 Task: Look for space in Castel Maggiore, Italy from 12th June, 2023 to 15th June, 2023 for 2 adults in price range Rs.10000 to Rs.15000. Place can be entire place with 1  bedroom having 1 bed and 1 bathroom. Property type can be house, flat, guest house, hotel. Booking option can be shelf check-in. Required host language is English.
Action: Mouse moved to (509, 142)
Screenshot: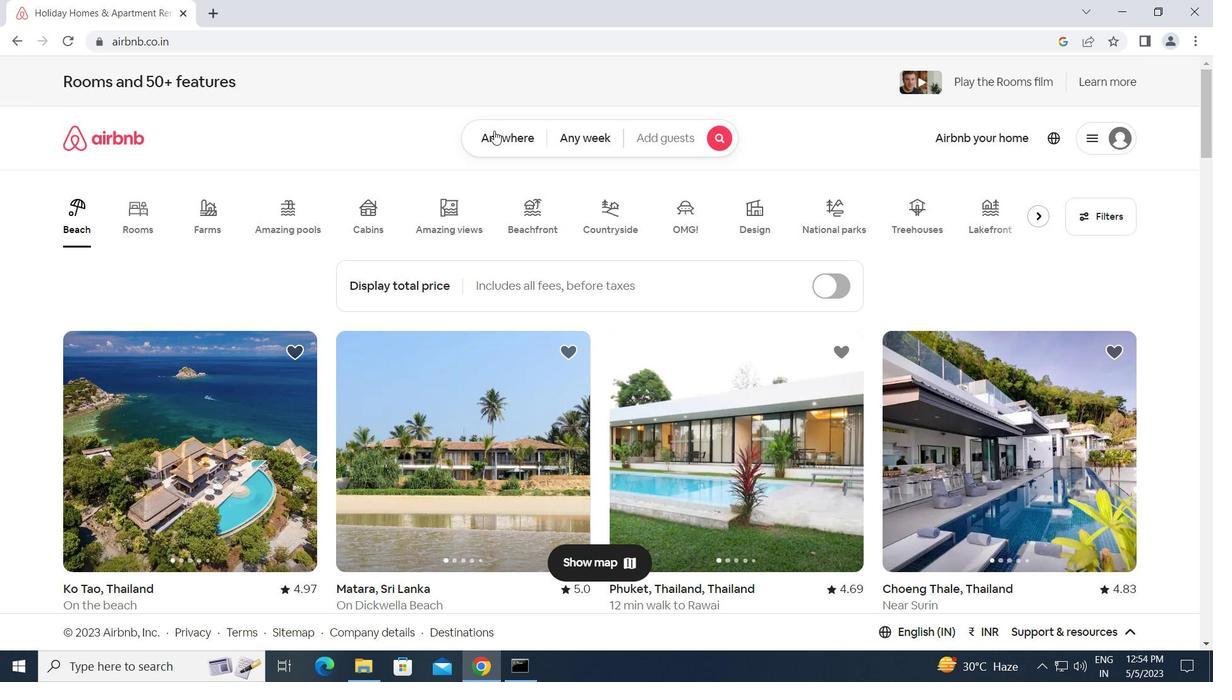 
Action: Mouse pressed left at (509, 142)
Screenshot: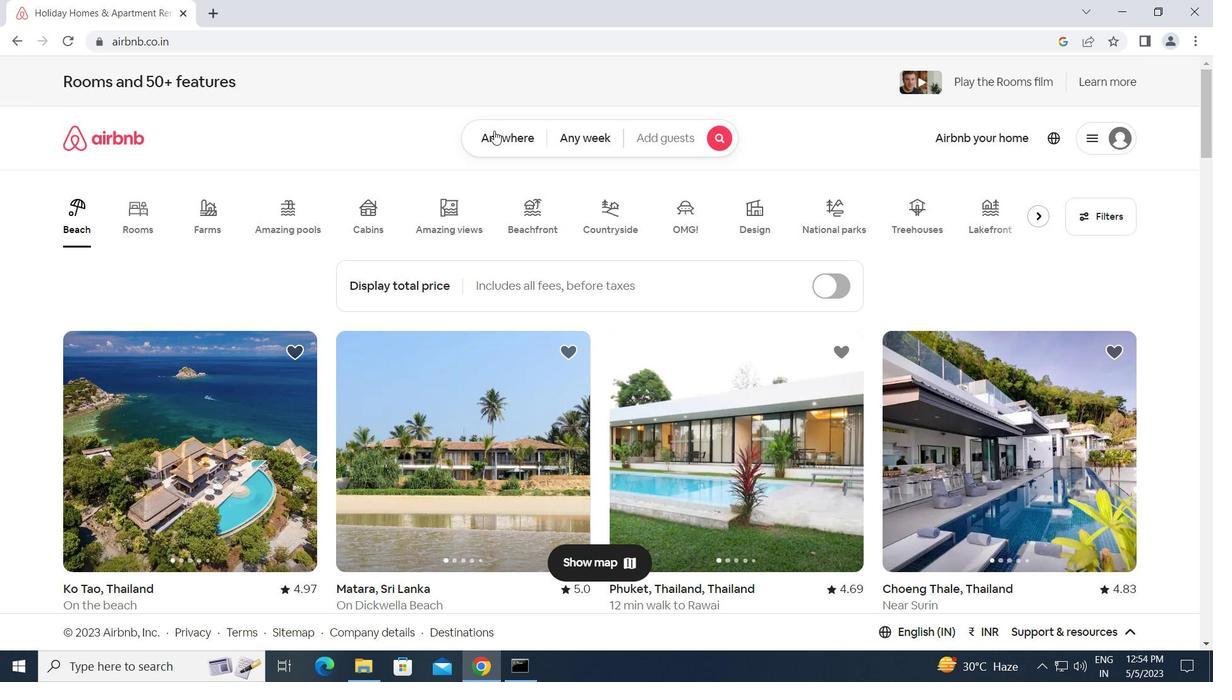 
Action: Mouse moved to (401, 189)
Screenshot: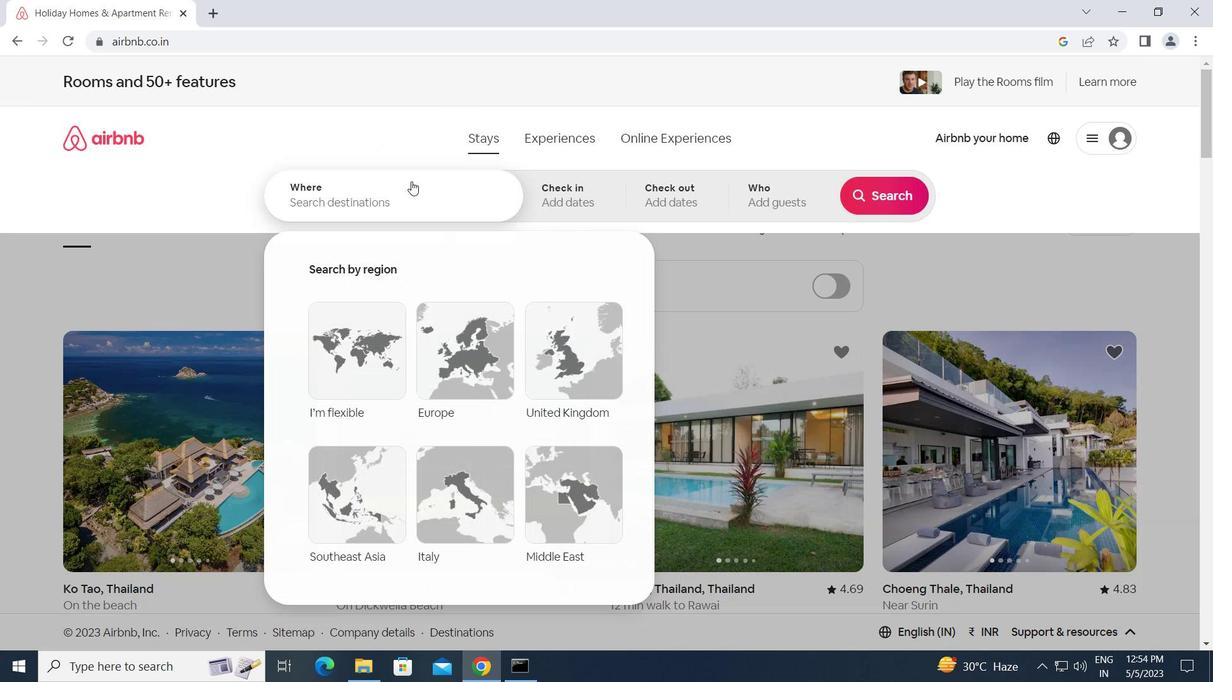 
Action: Mouse pressed left at (401, 189)
Screenshot: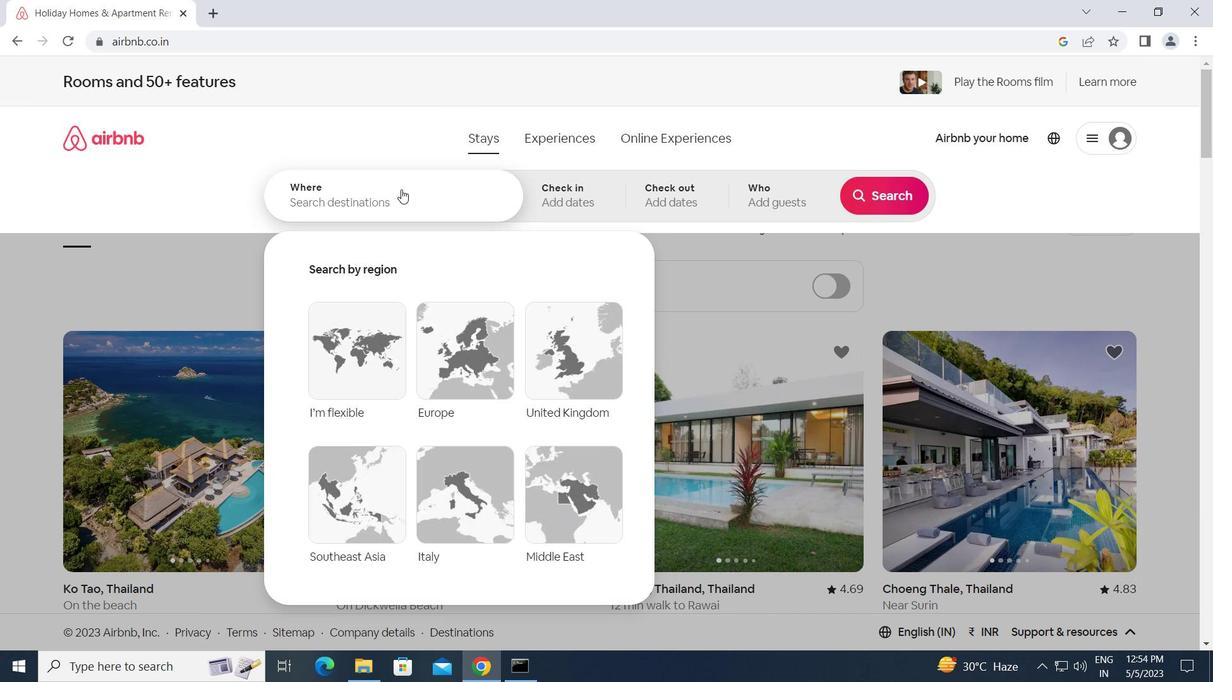 
Action: Key pressed c<Key.caps_lock>astel<Key.space><Key.caps_lock>m<Key.caps_lock>aggiore,<Key.space><Key.caps_lock>i<Key.caps_lock>taly
Screenshot: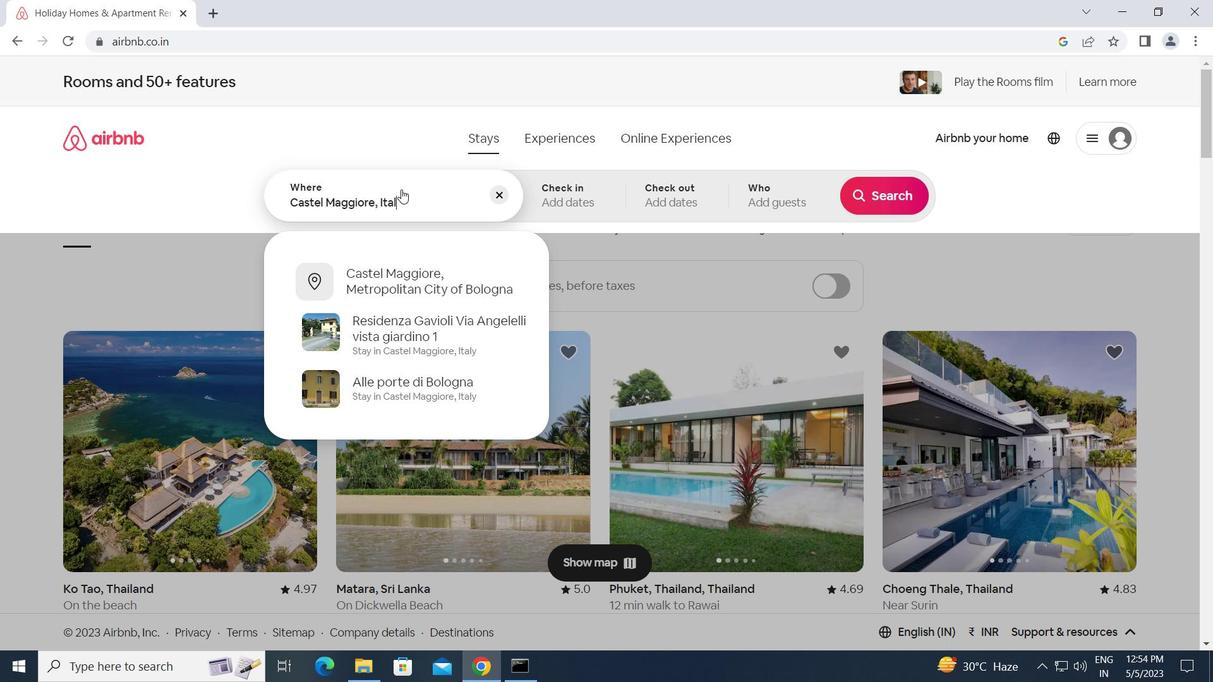 
Action: Mouse moved to (665, 304)
Screenshot: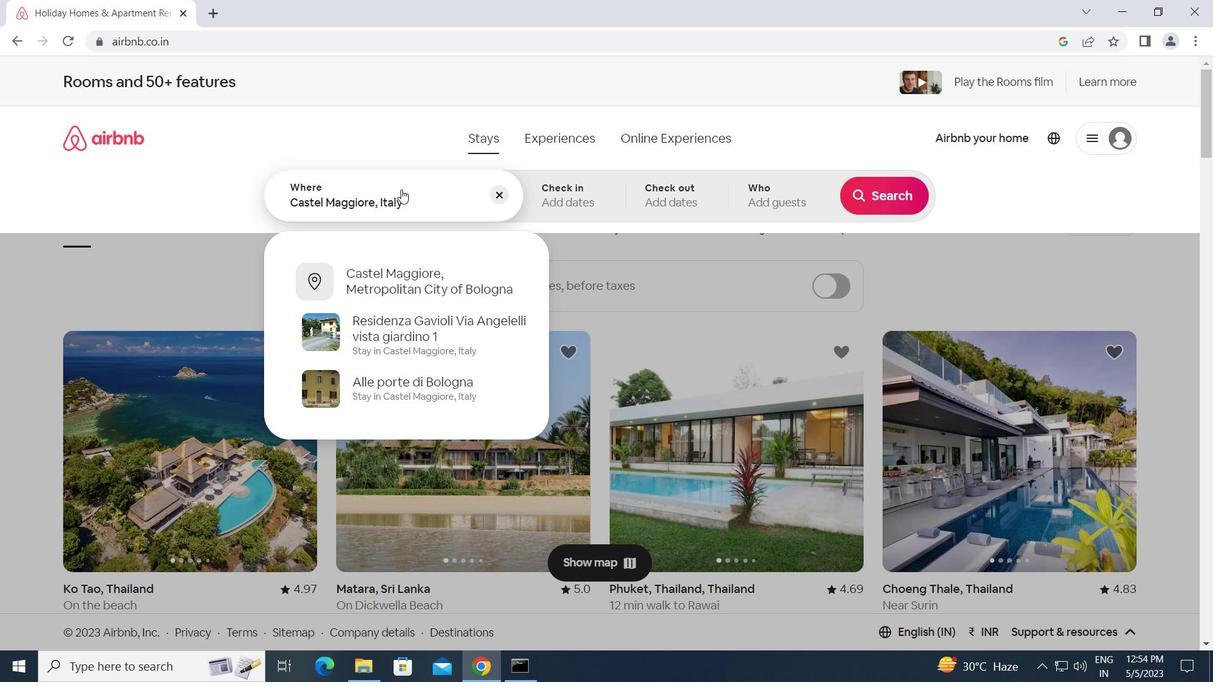 
Action: Key pressed <Key.enter>
Screenshot: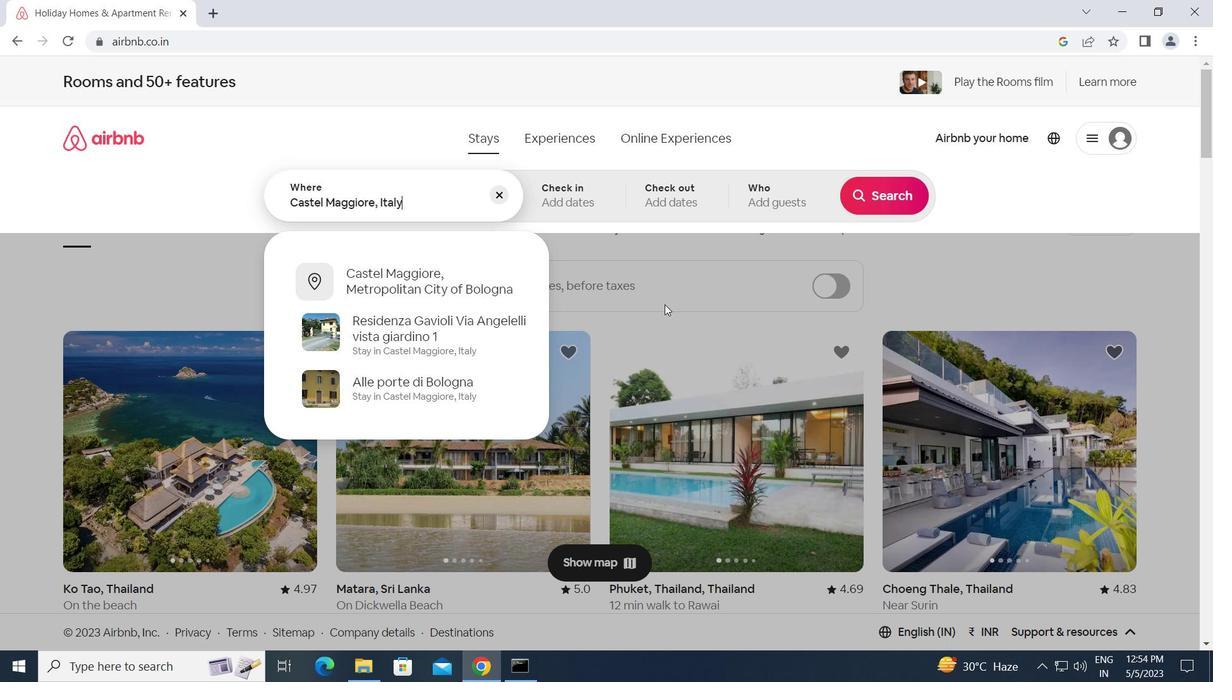 
Action: Mouse moved to (672, 464)
Screenshot: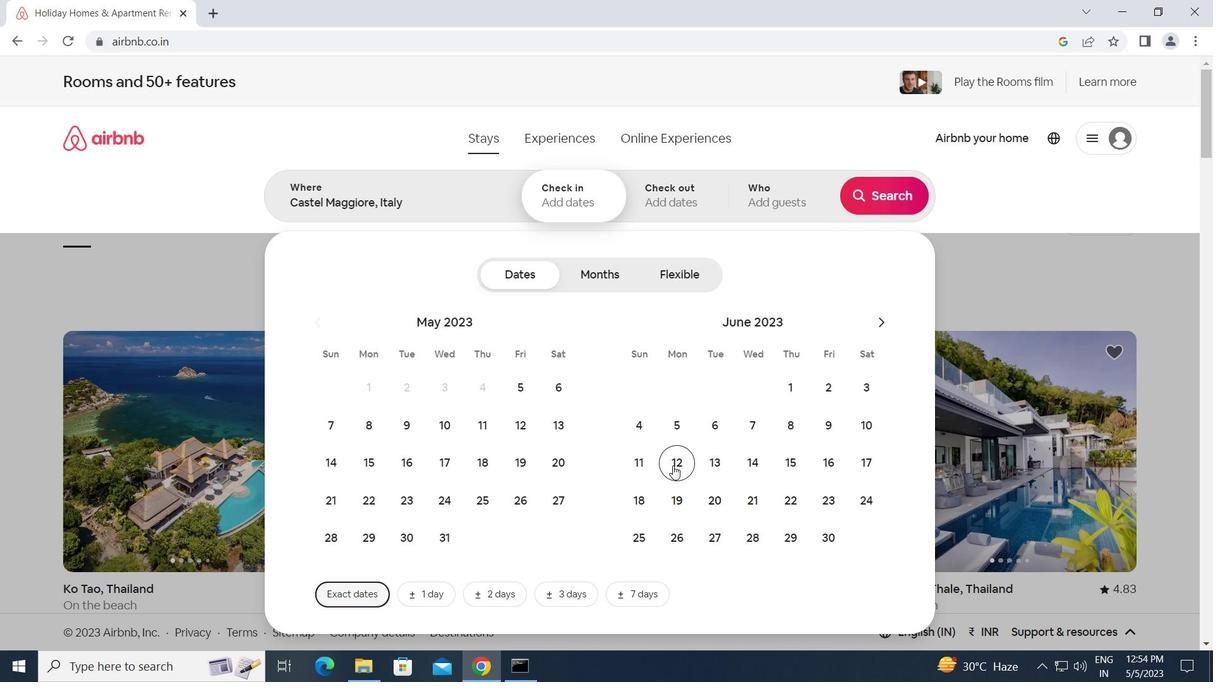 
Action: Mouse pressed left at (672, 464)
Screenshot: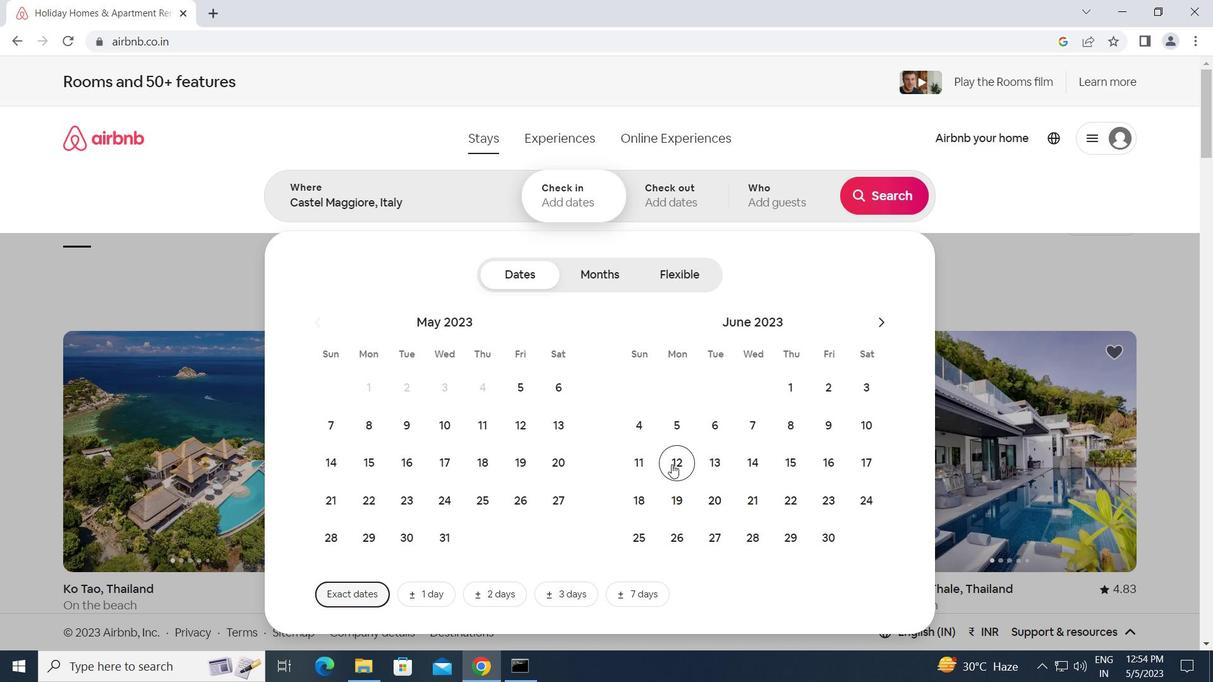 
Action: Mouse moved to (785, 463)
Screenshot: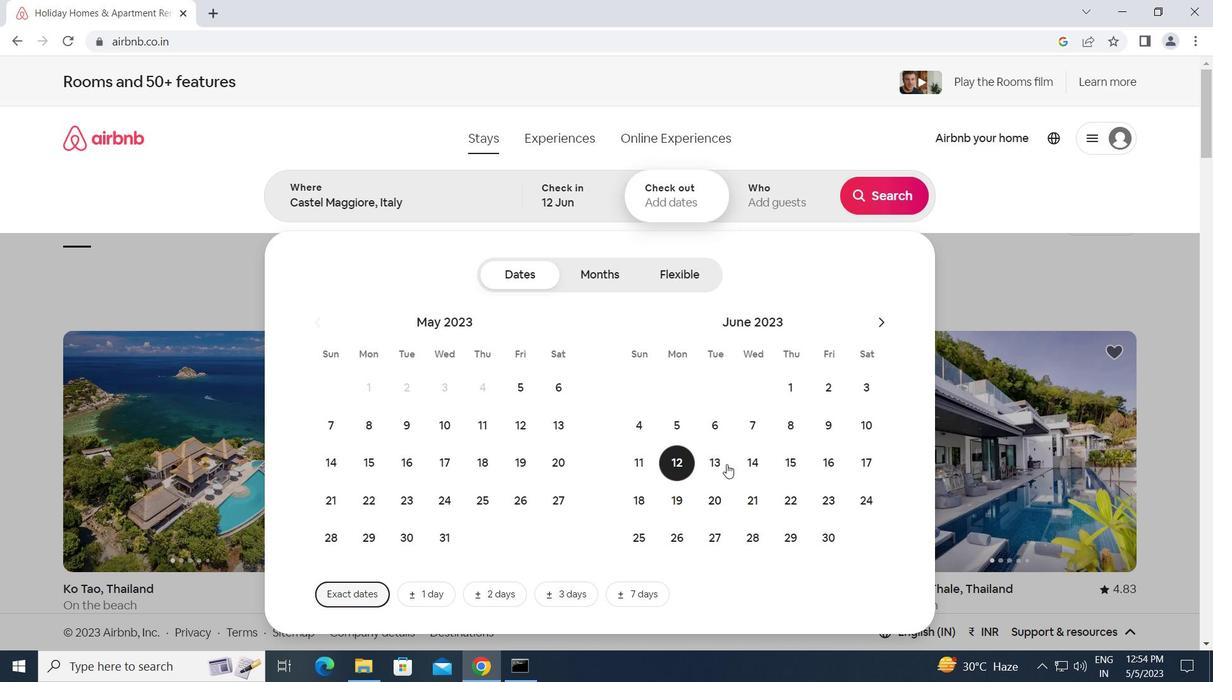 
Action: Mouse pressed left at (785, 463)
Screenshot: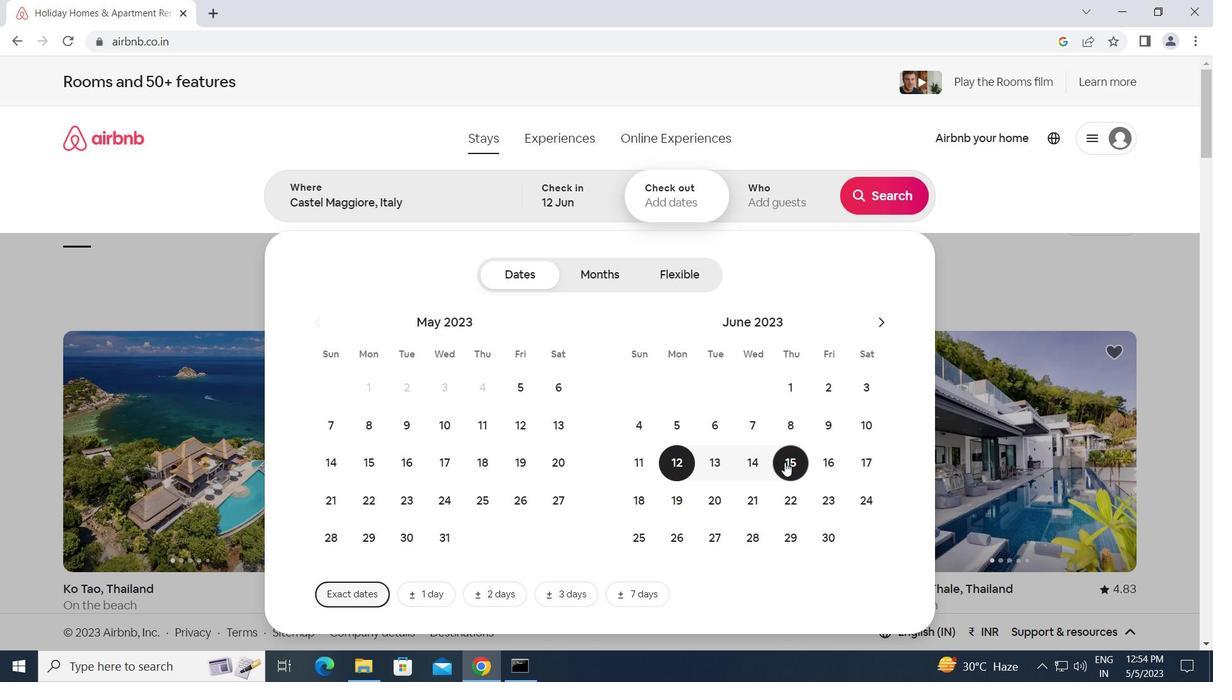 
Action: Mouse moved to (800, 201)
Screenshot: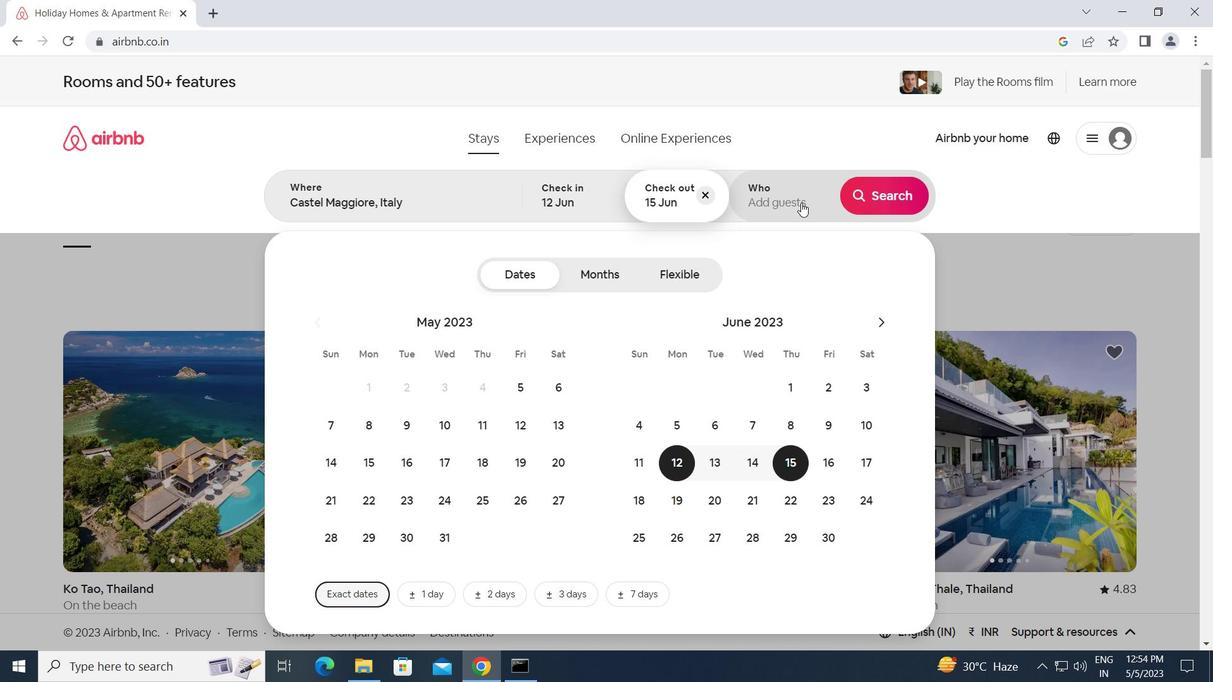 
Action: Mouse pressed left at (800, 201)
Screenshot: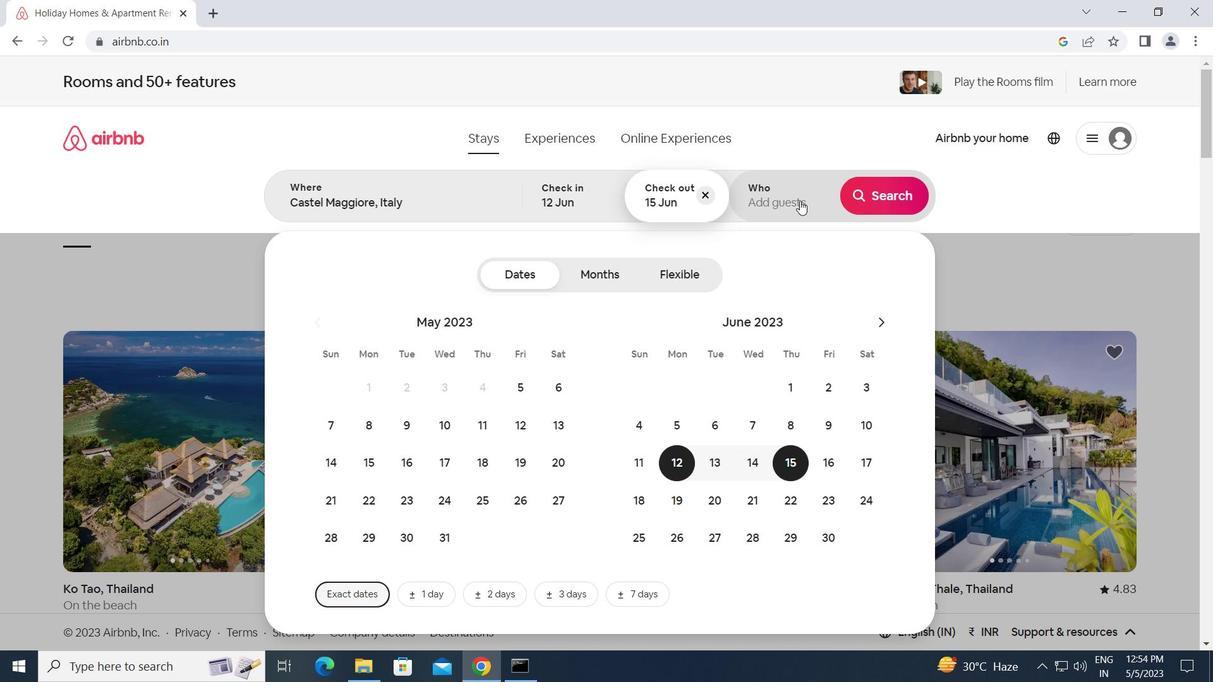 
Action: Mouse moved to (886, 275)
Screenshot: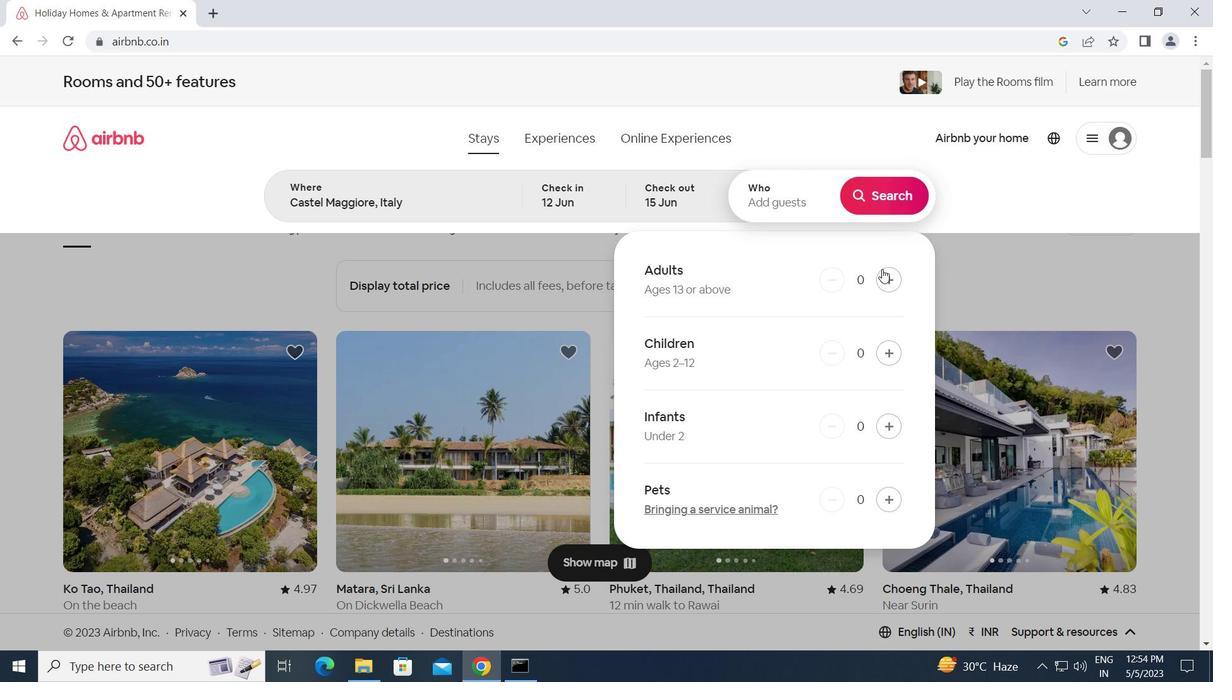 
Action: Mouse pressed left at (886, 275)
Screenshot: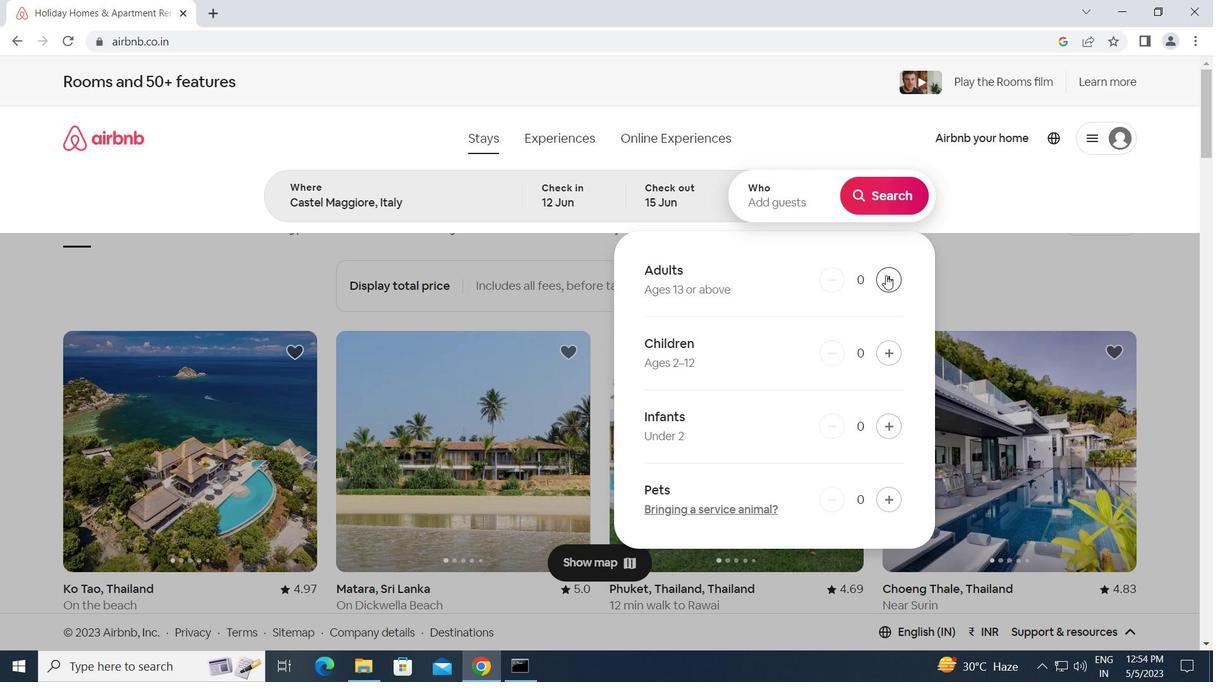 
Action: Mouse pressed left at (886, 275)
Screenshot: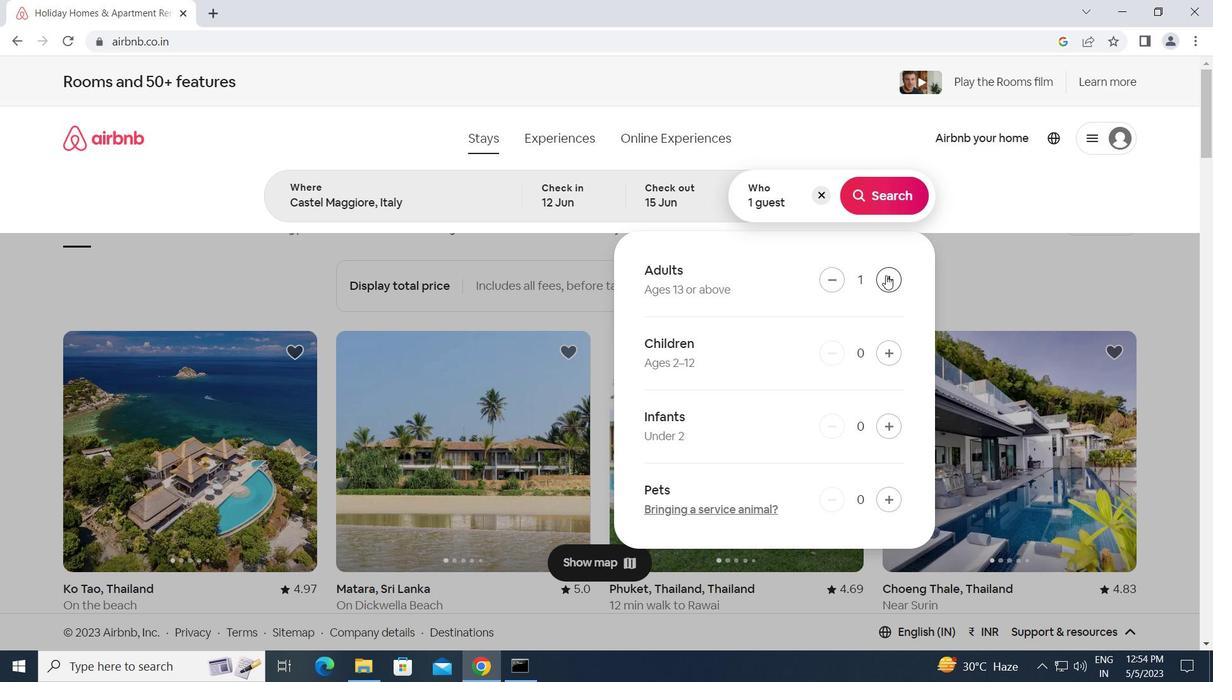 
Action: Mouse moved to (900, 190)
Screenshot: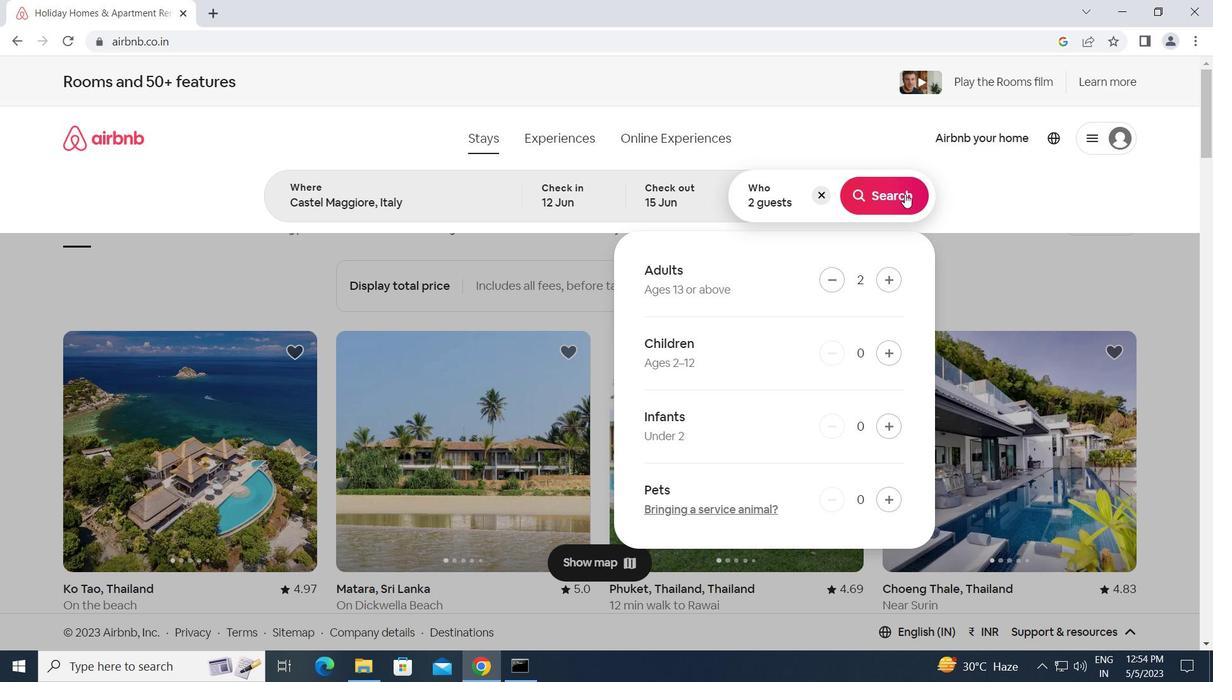 
Action: Mouse pressed left at (900, 190)
Screenshot: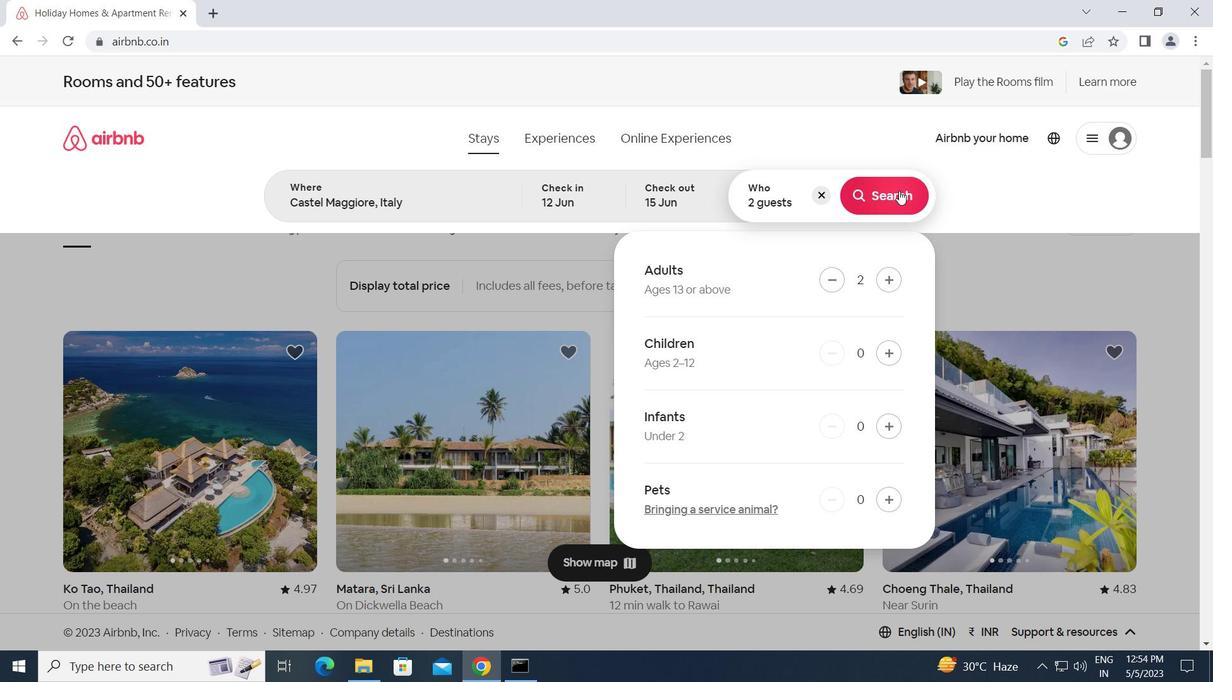 
Action: Mouse moved to (1138, 151)
Screenshot: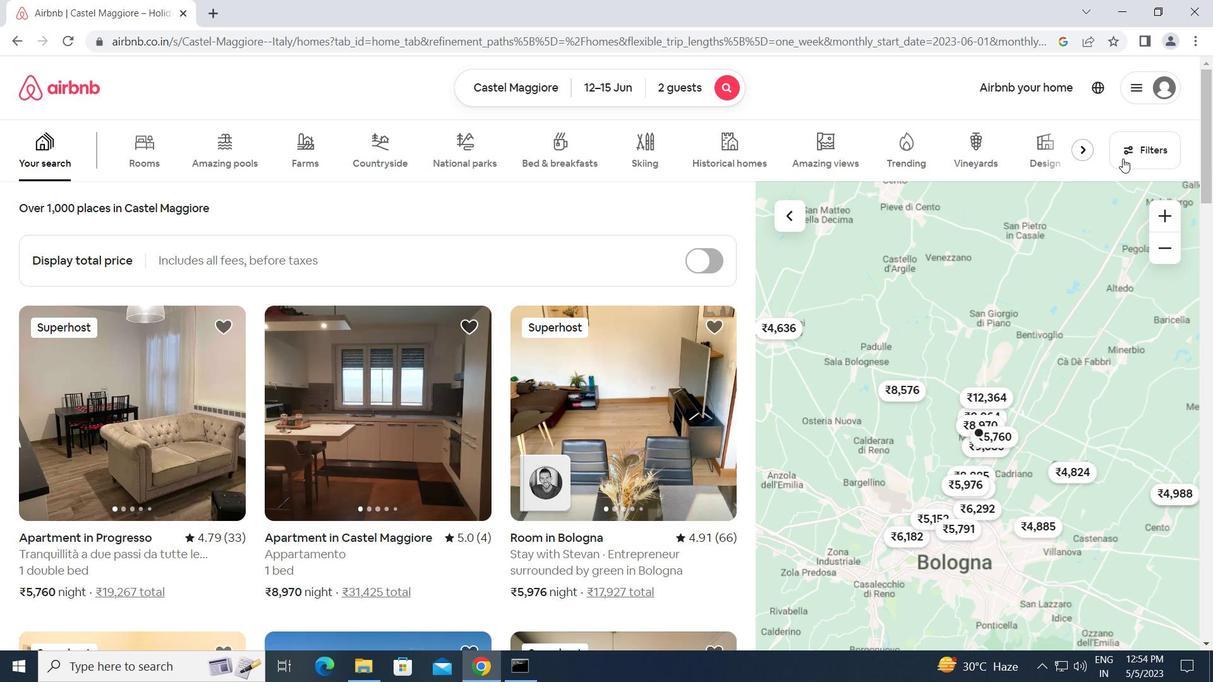 
Action: Mouse pressed left at (1138, 151)
Screenshot: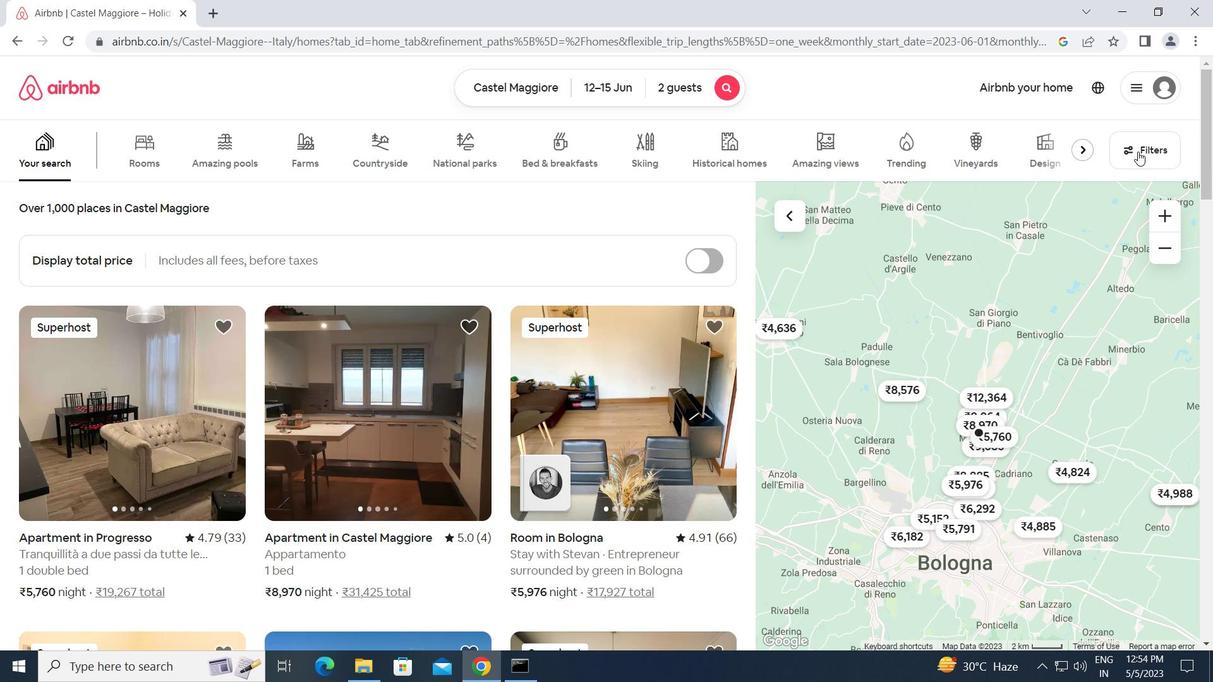 
Action: Mouse moved to (625, 467)
Screenshot: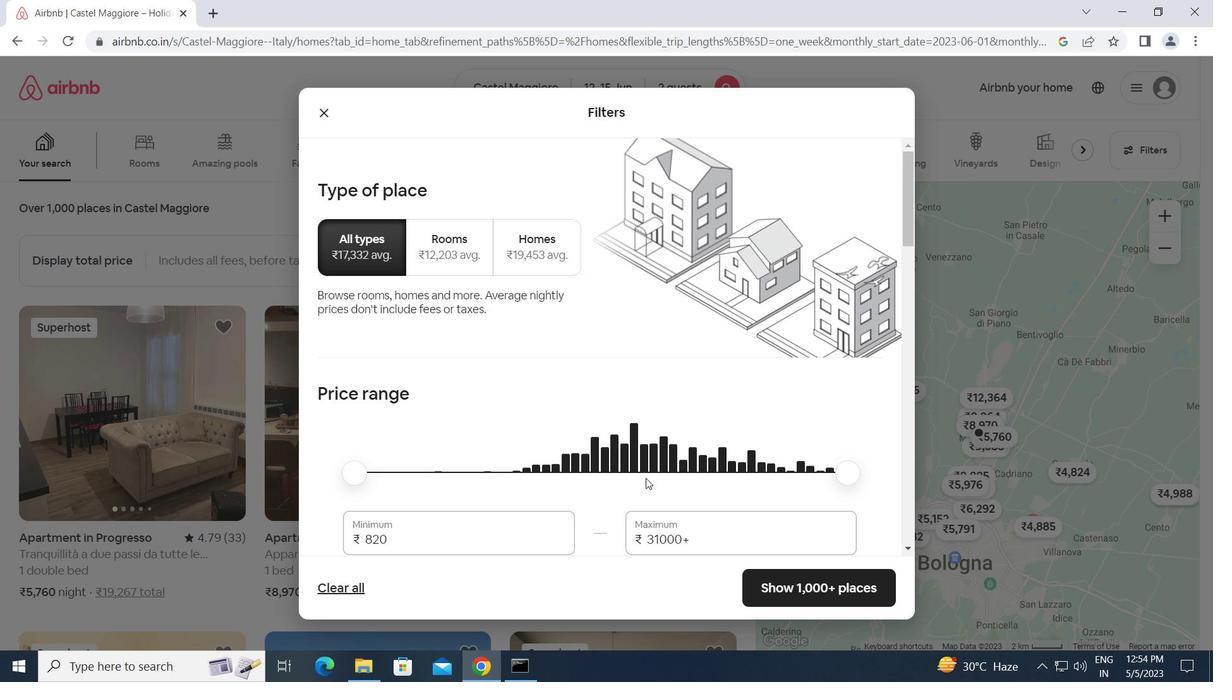 
Action: Mouse scrolled (625, 466) with delta (0, 0)
Screenshot: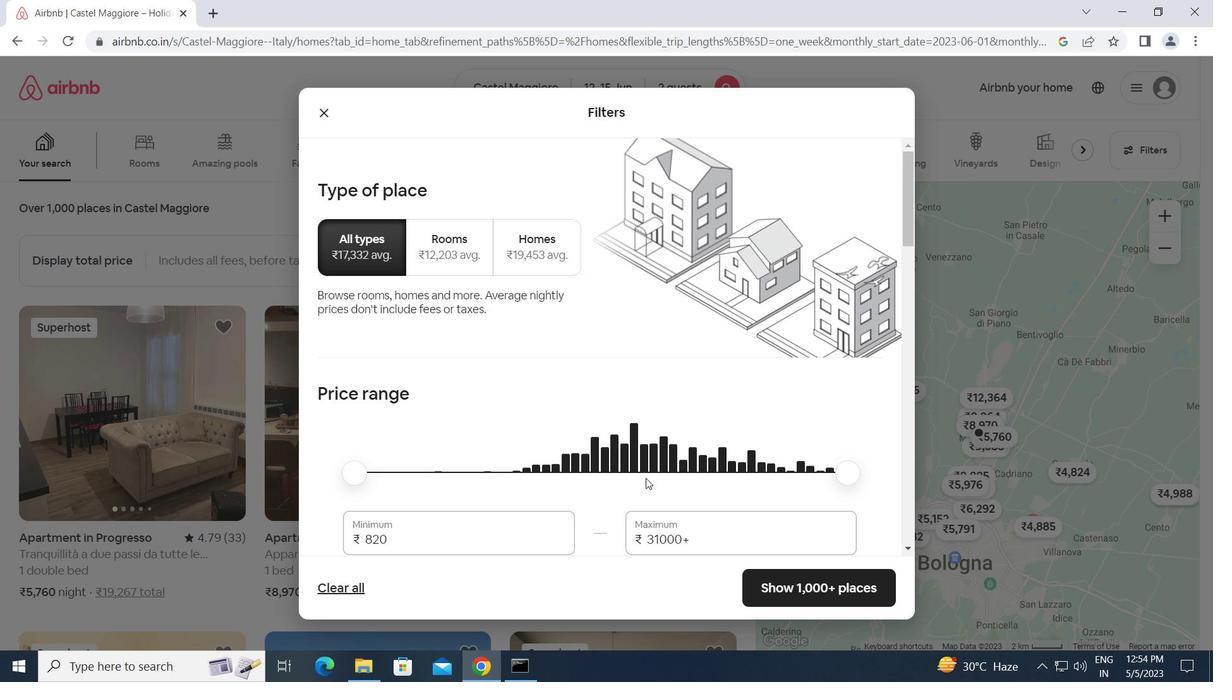 
Action: Mouse moved to (625, 467)
Screenshot: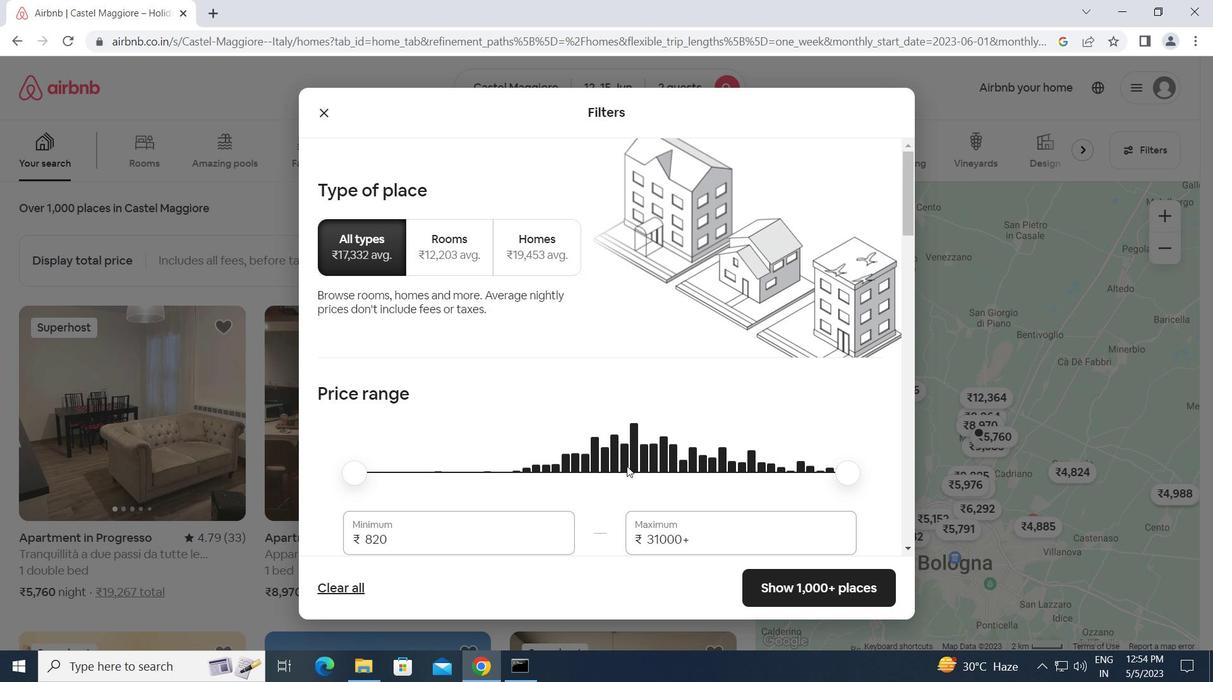 
Action: Mouse scrolled (625, 466) with delta (0, 0)
Screenshot: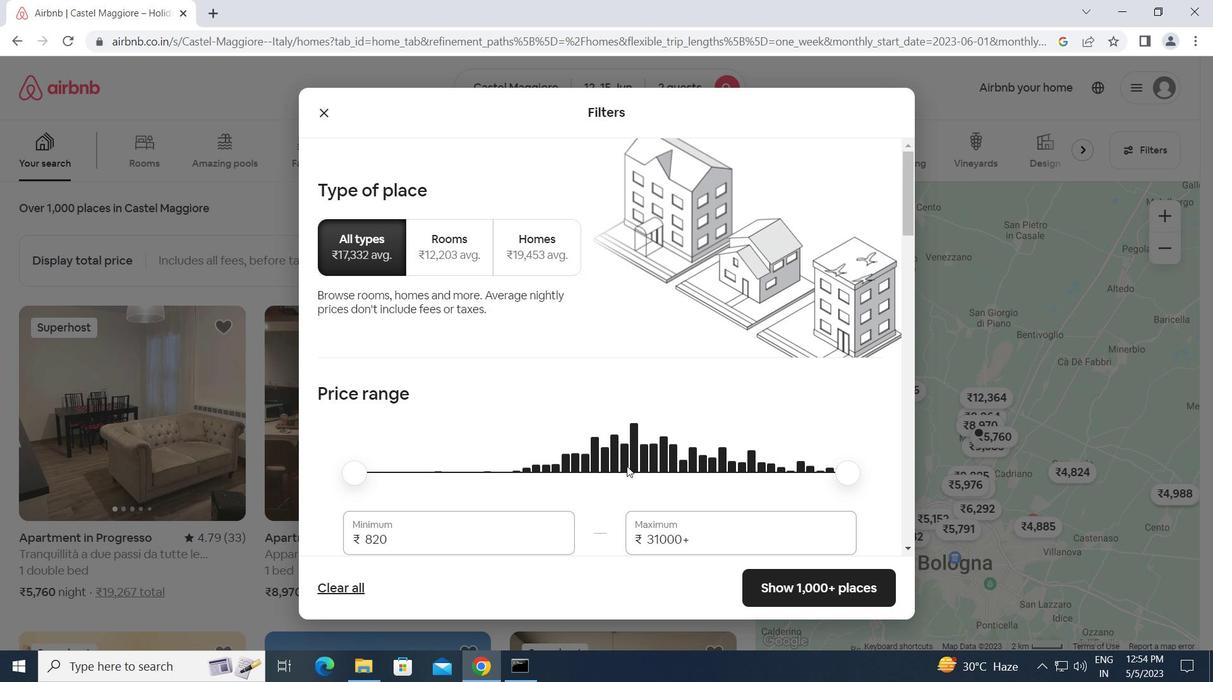 
Action: Mouse moved to (404, 385)
Screenshot: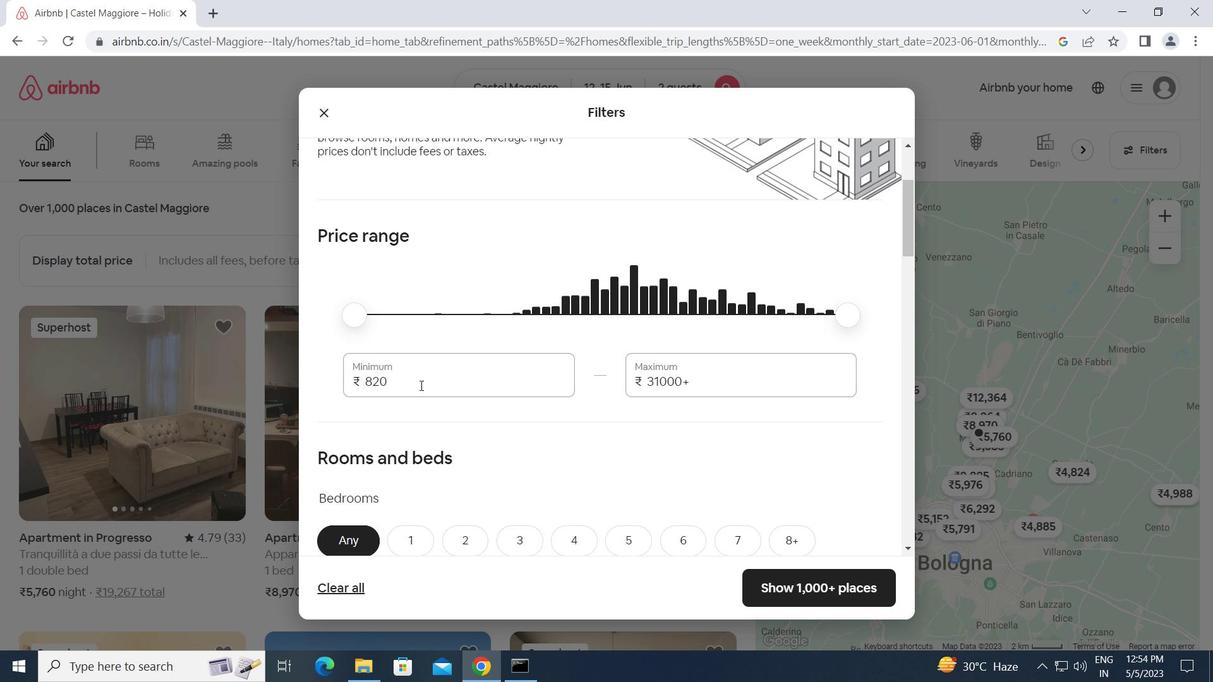 
Action: Mouse pressed left at (404, 385)
Screenshot: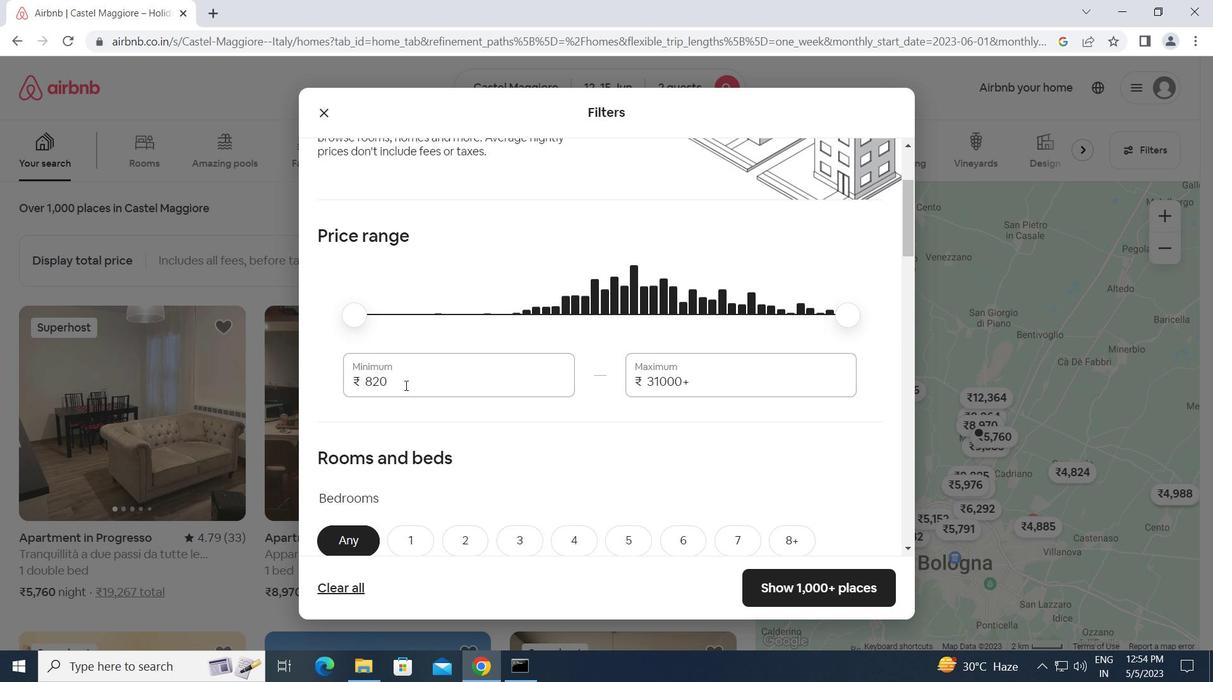 
Action: Mouse moved to (350, 384)
Screenshot: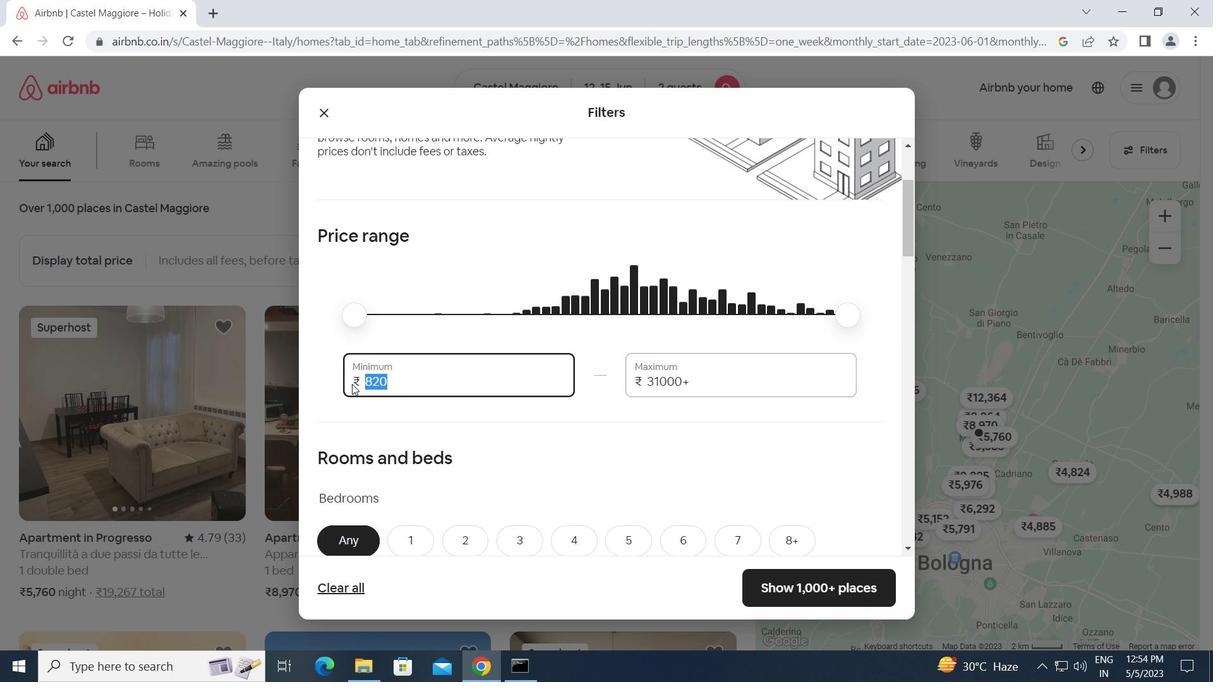 
Action: Key pressed 100
Screenshot: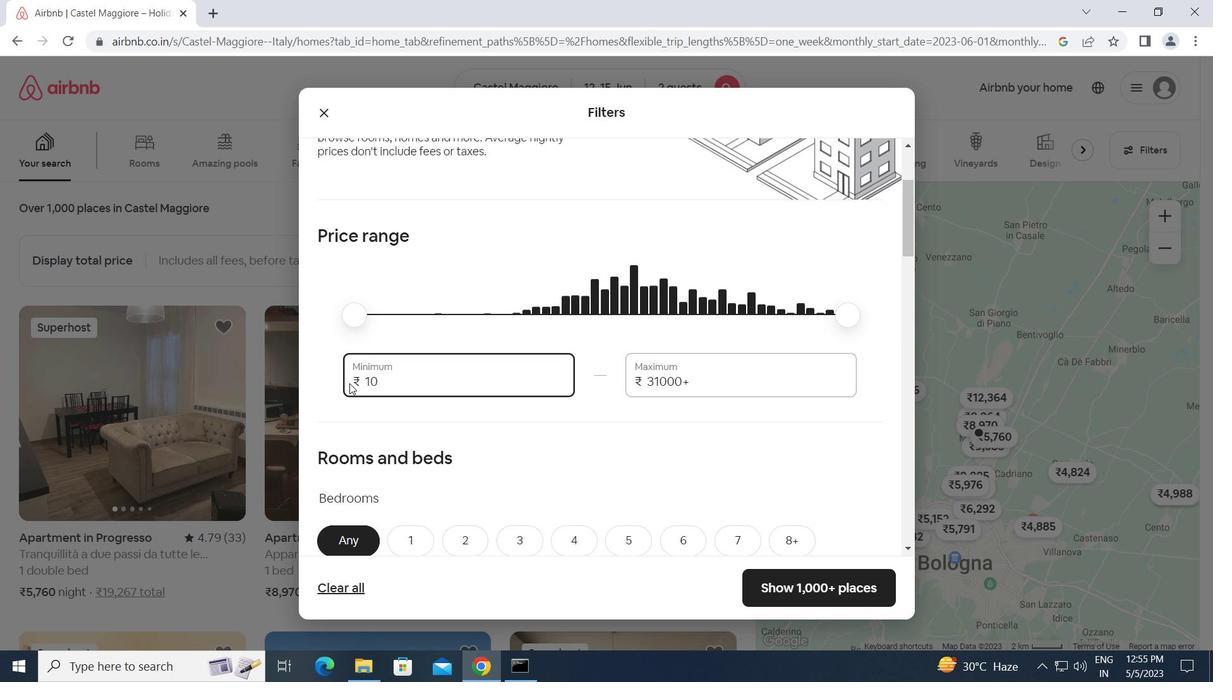 
Action: Mouse moved to (328, 404)
Screenshot: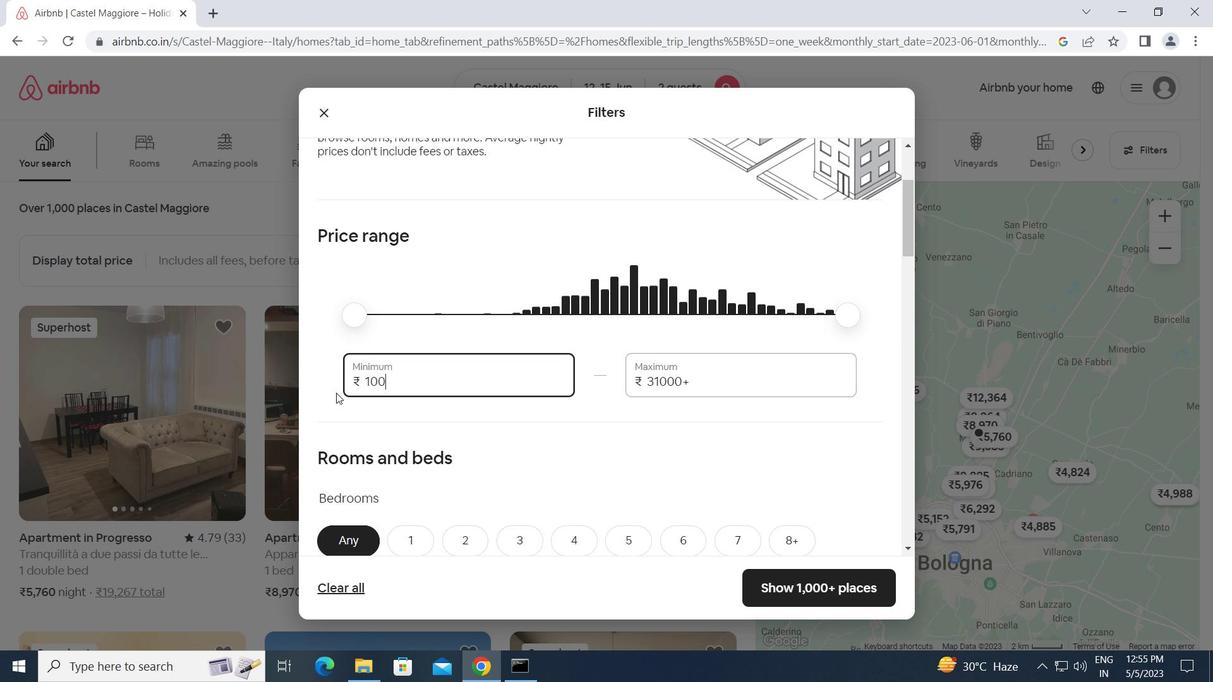 
Action: Key pressed 00<Key.tab>15000
Screenshot: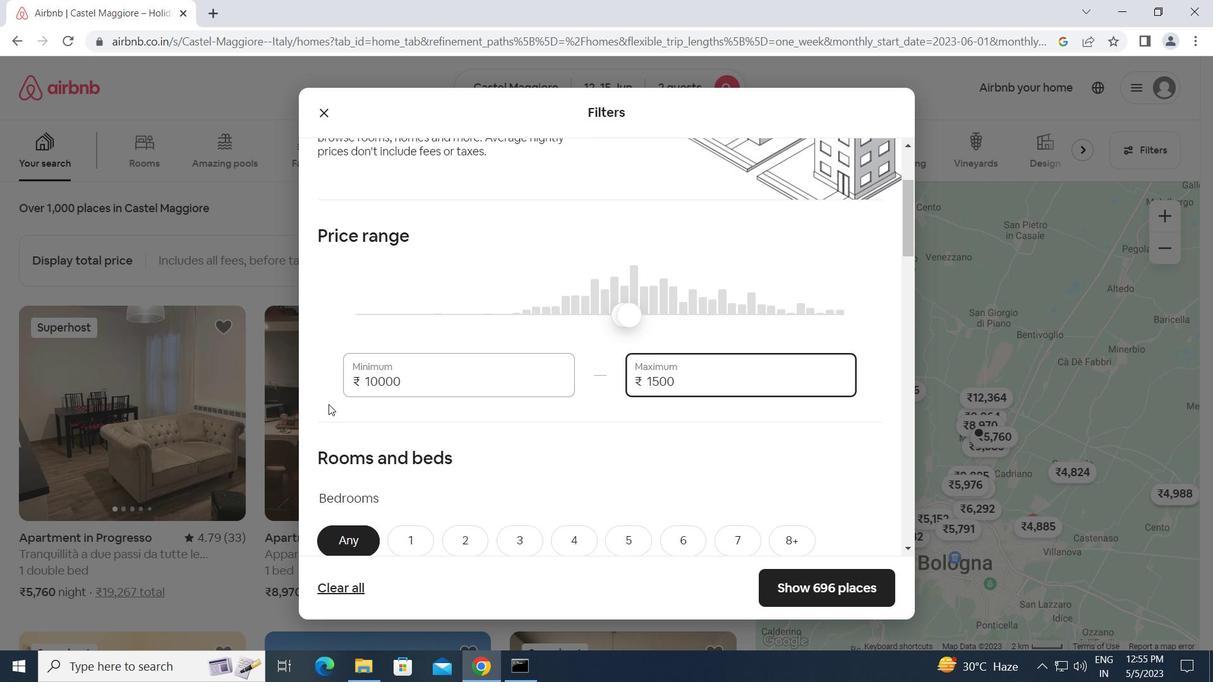 
Action: Mouse moved to (489, 459)
Screenshot: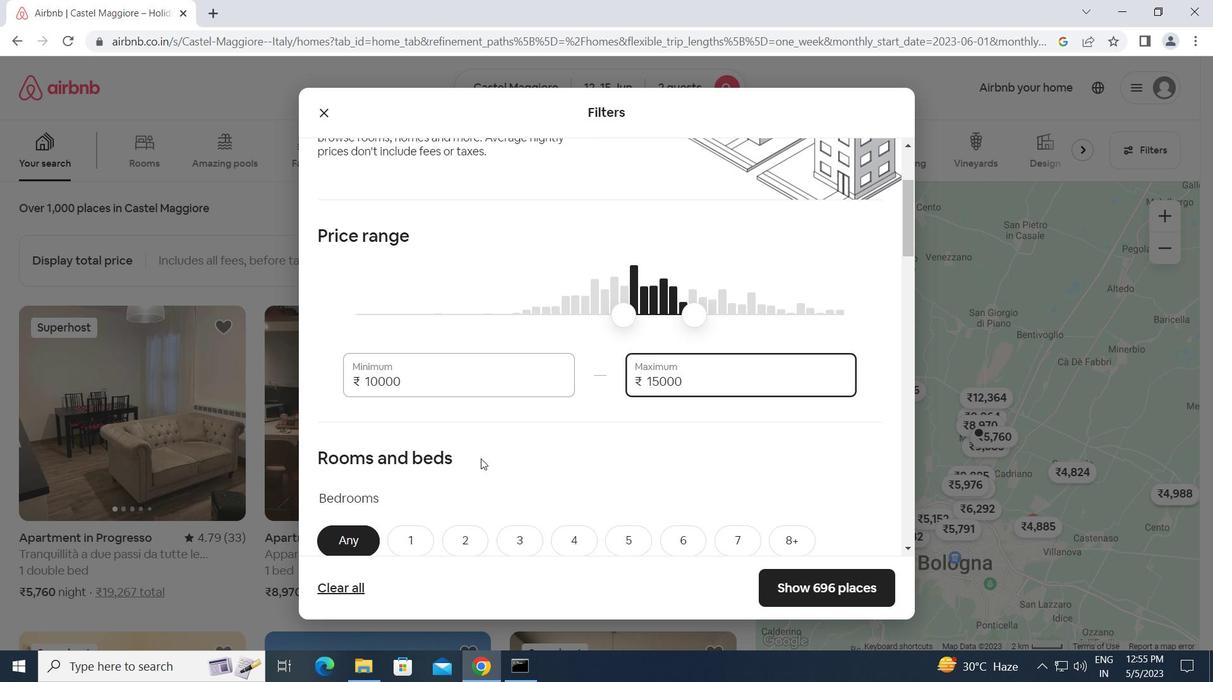
Action: Mouse scrolled (489, 458) with delta (0, 0)
Screenshot: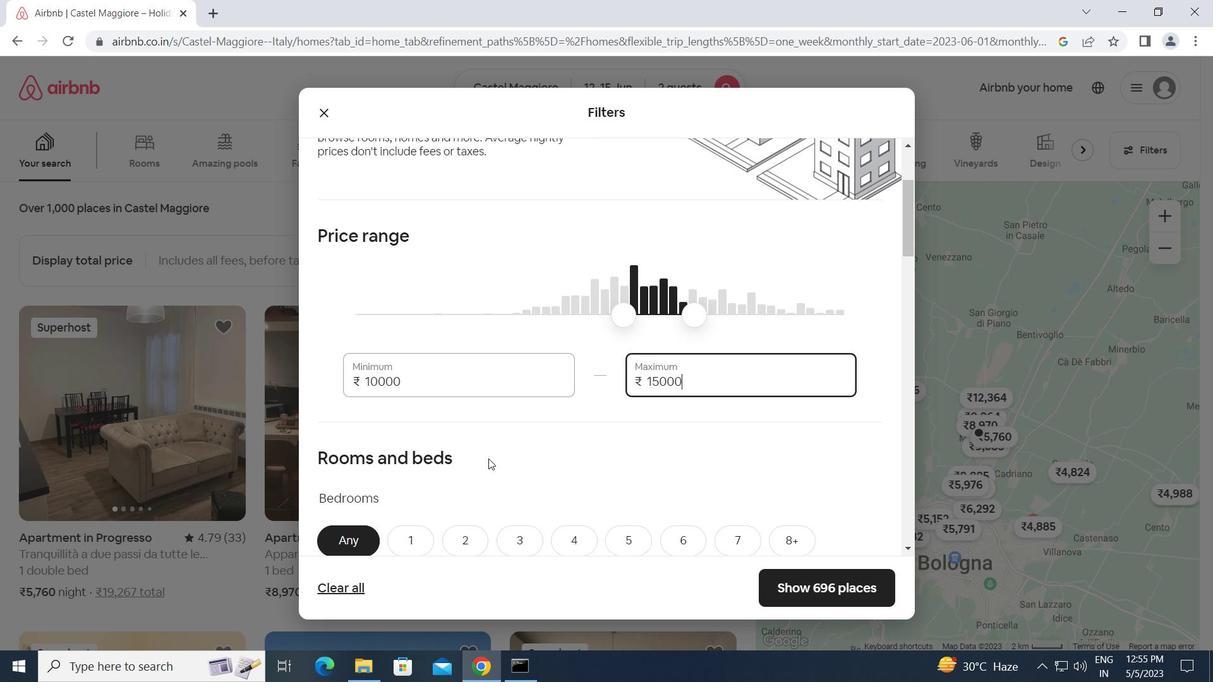 
Action: Mouse scrolled (489, 458) with delta (0, 0)
Screenshot: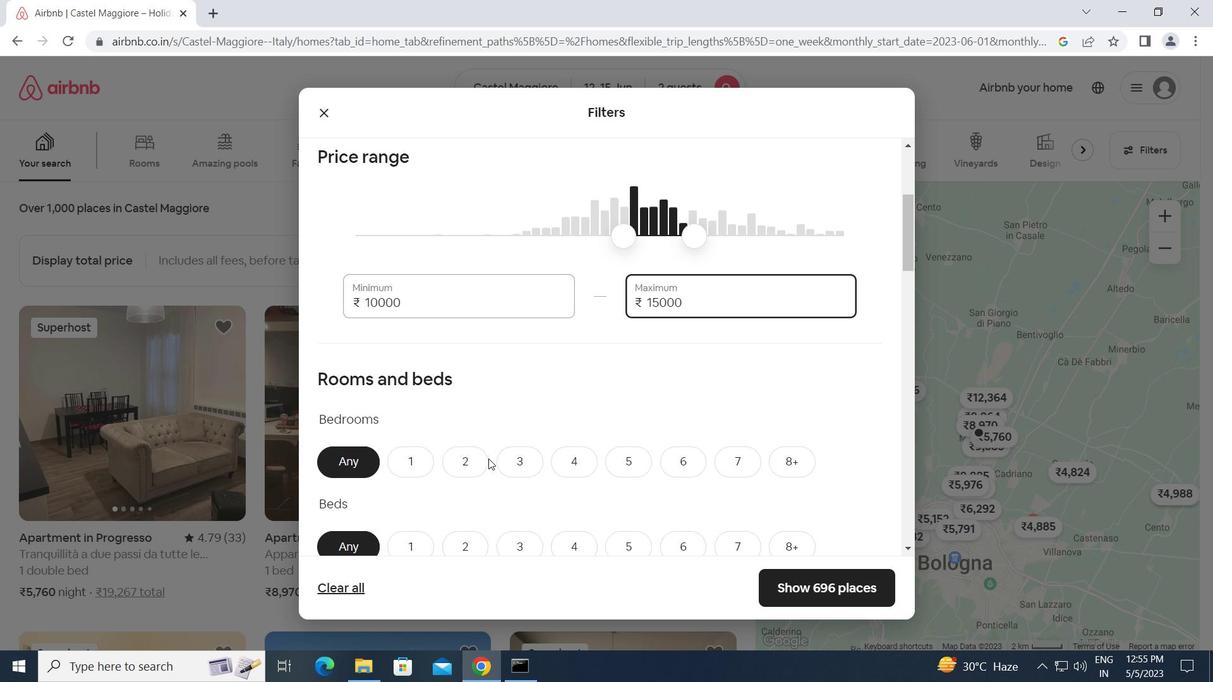 
Action: Mouse scrolled (489, 458) with delta (0, 0)
Screenshot: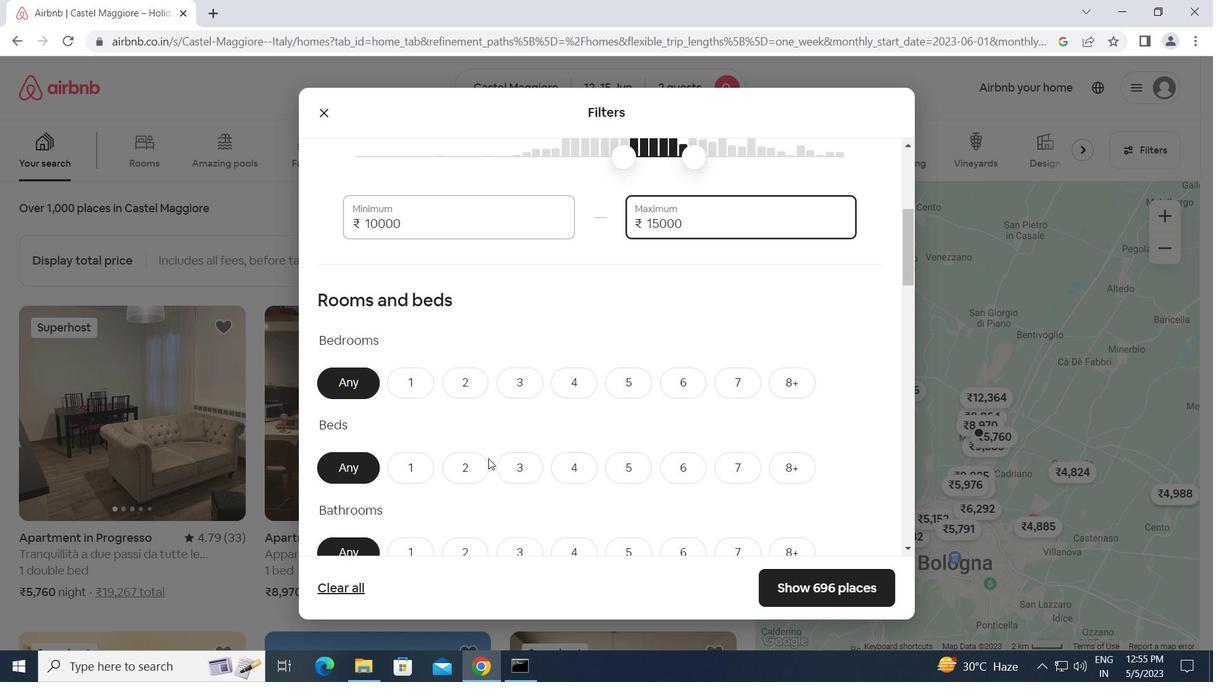 
Action: Mouse moved to (413, 309)
Screenshot: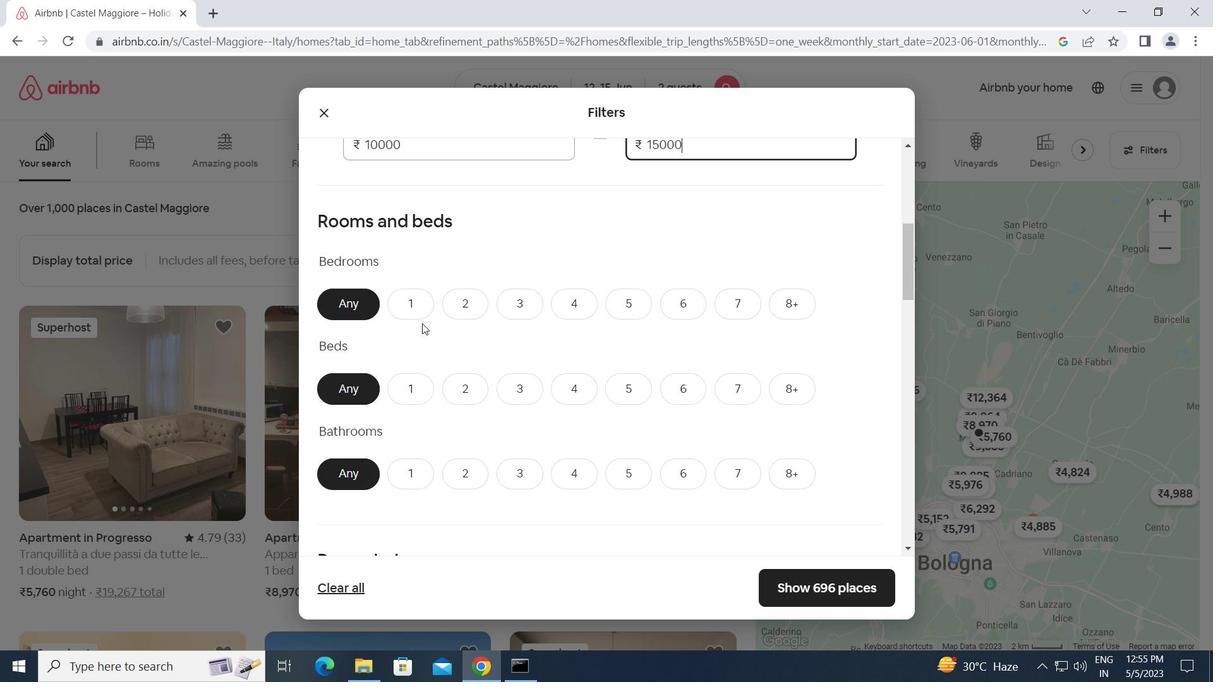 
Action: Mouse pressed left at (413, 309)
Screenshot: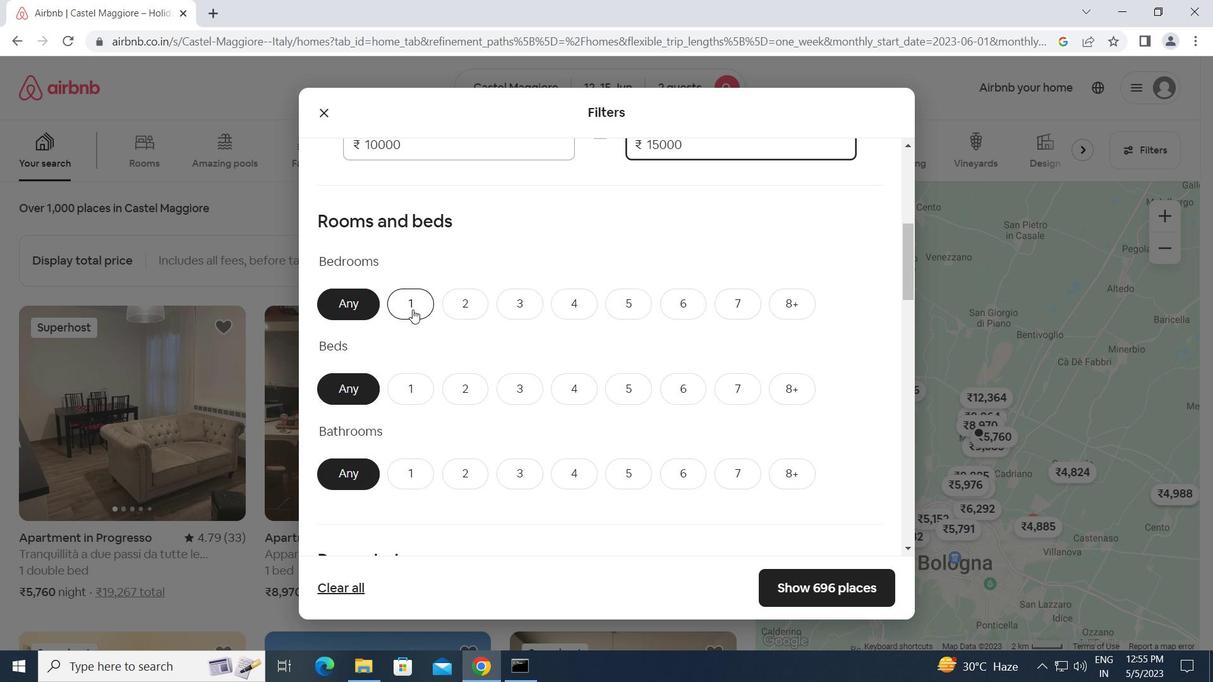 
Action: Mouse moved to (409, 384)
Screenshot: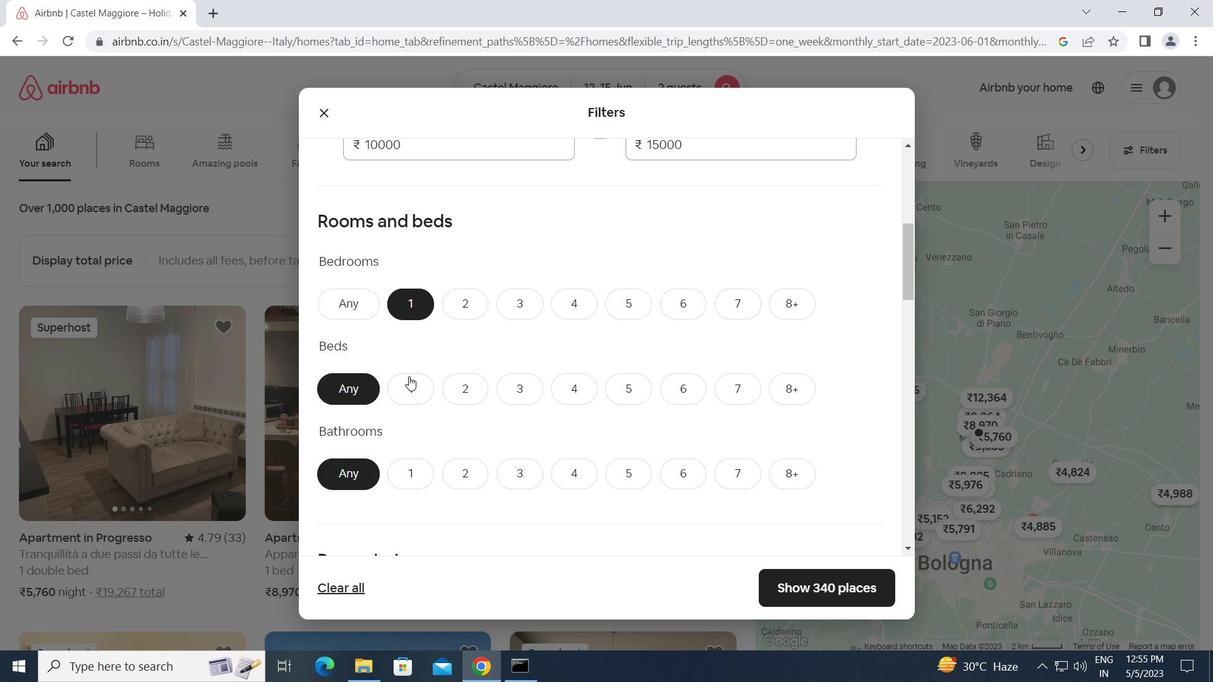 
Action: Mouse pressed left at (409, 384)
Screenshot: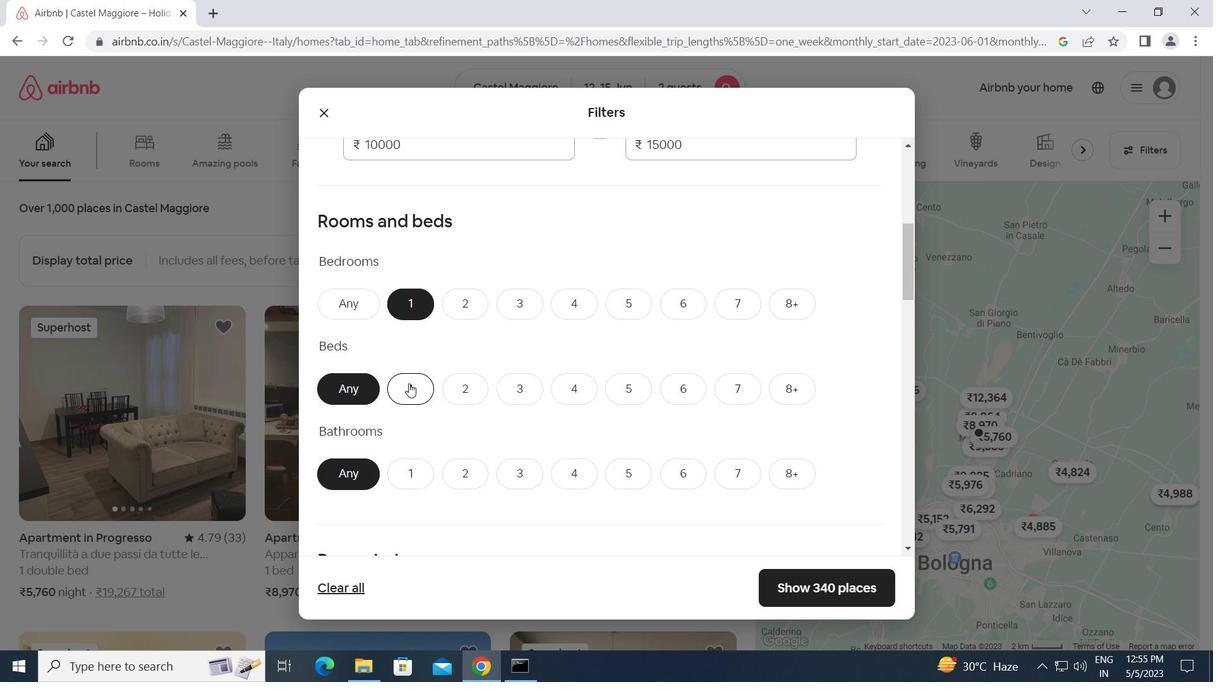 
Action: Mouse moved to (410, 472)
Screenshot: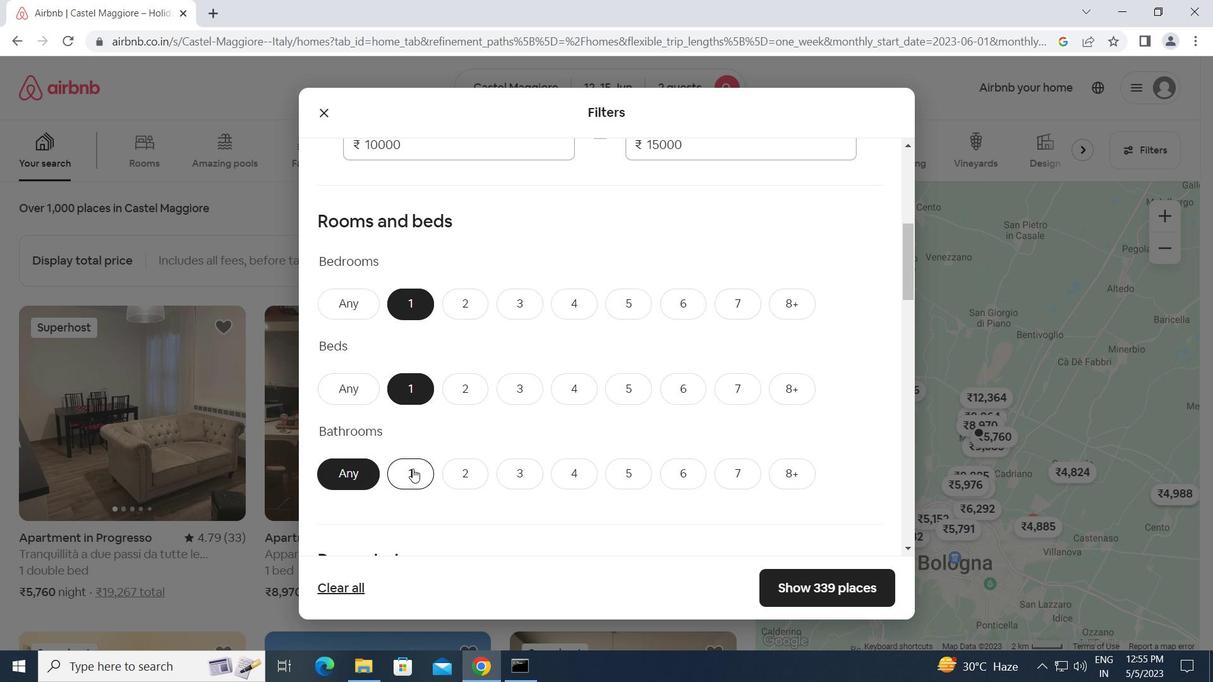 
Action: Mouse pressed left at (410, 472)
Screenshot: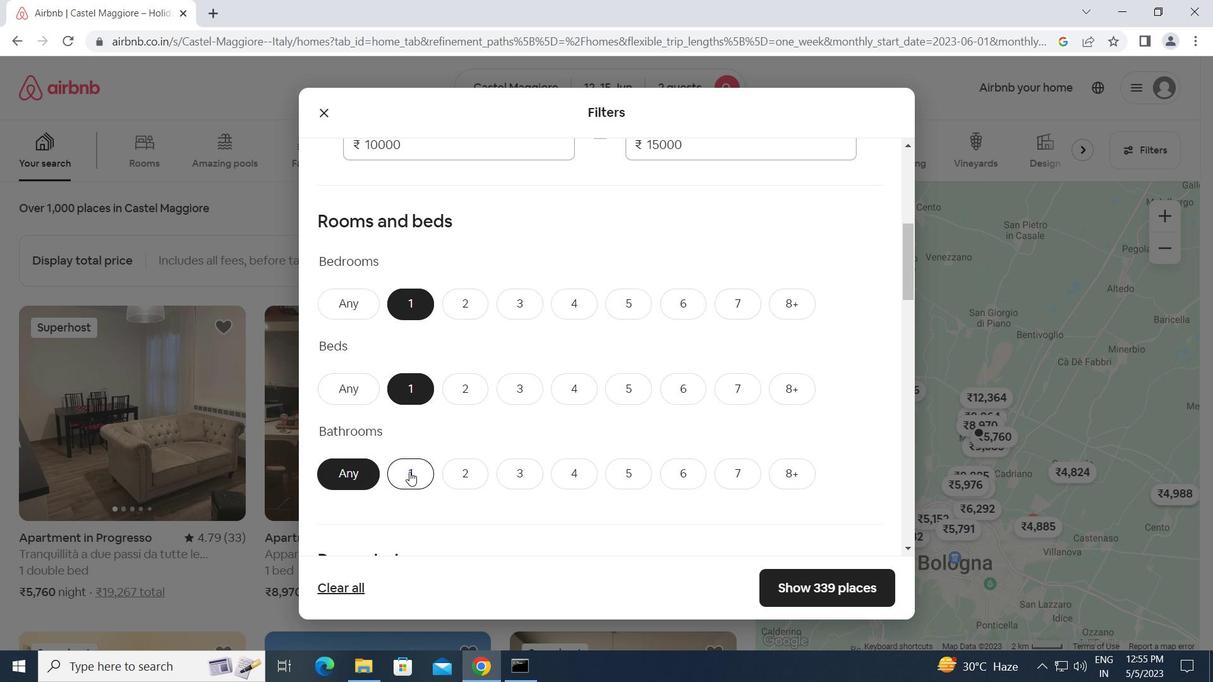 
Action: Mouse moved to (541, 472)
Screenshot: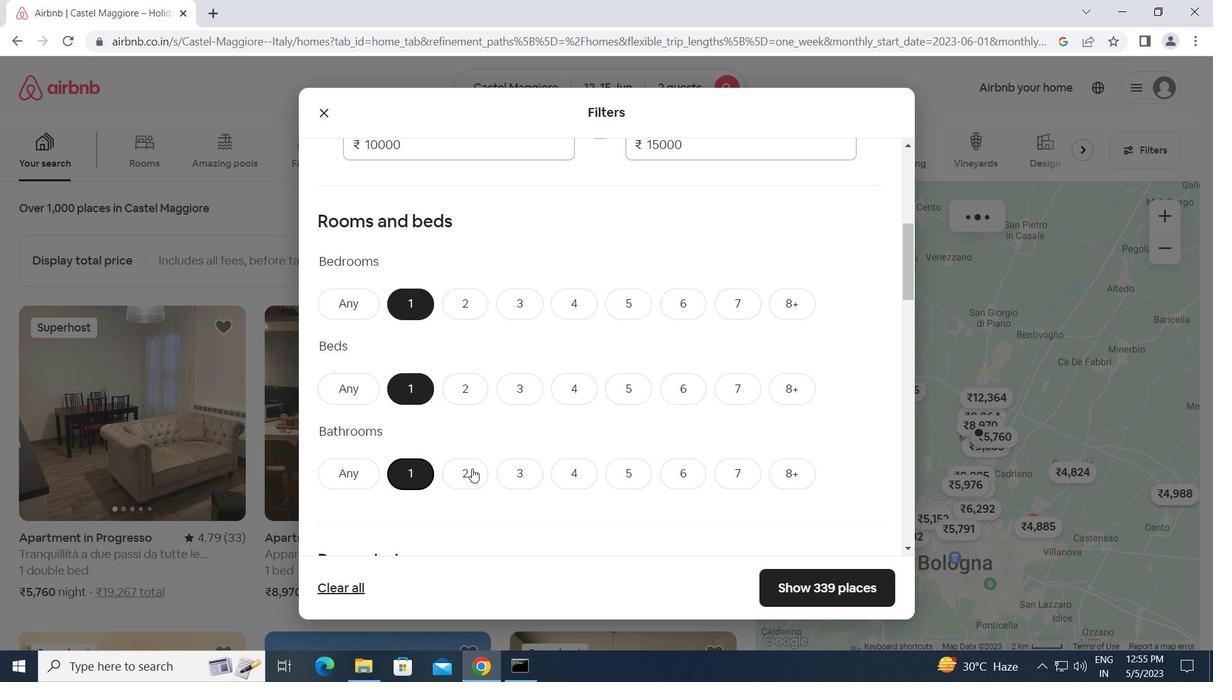
Action: Mouse scrolled (541, 472) with delta (0, 0)
Screenshot: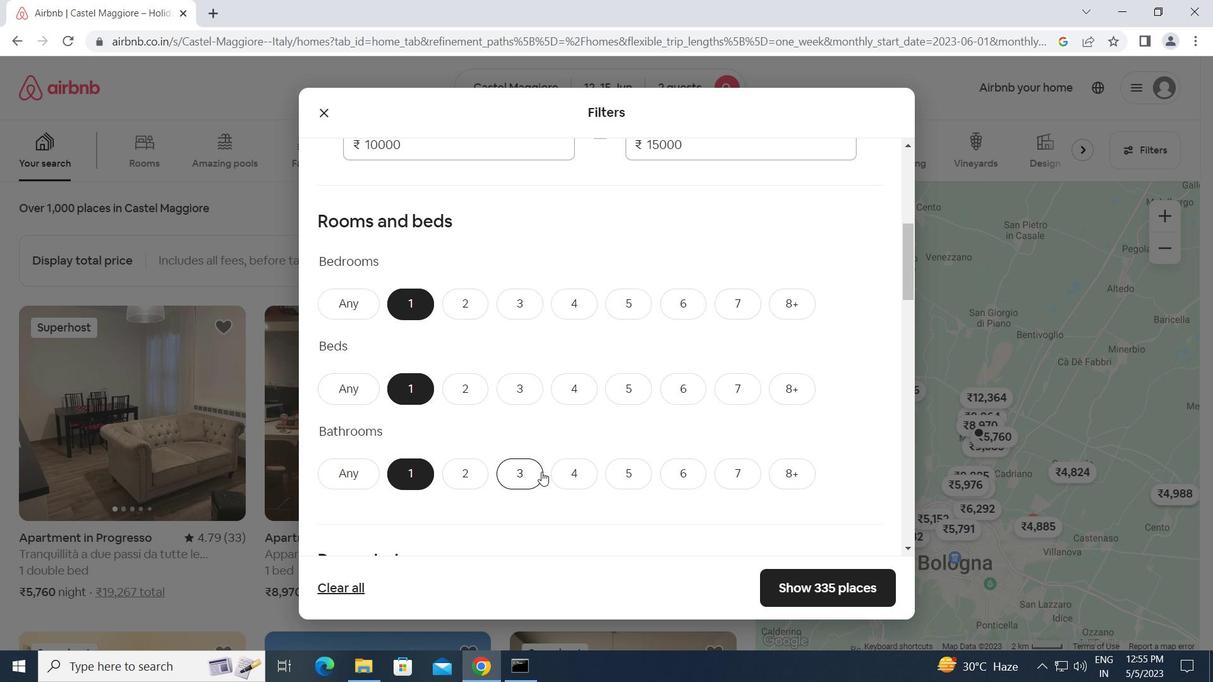 
Action: Mouse scrolled (541, 472) with delta (0, 0)
Screenshot: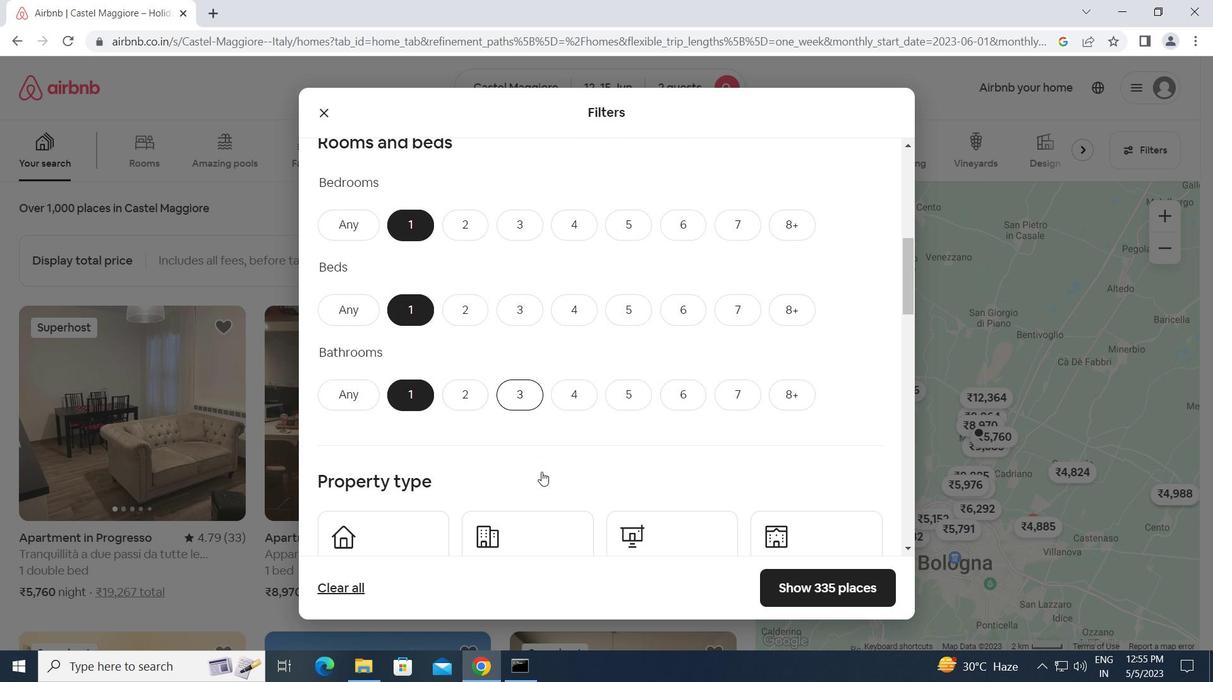 
Action: Mouse scrolled (541, 472) with delta (0, 0)
Screenshot: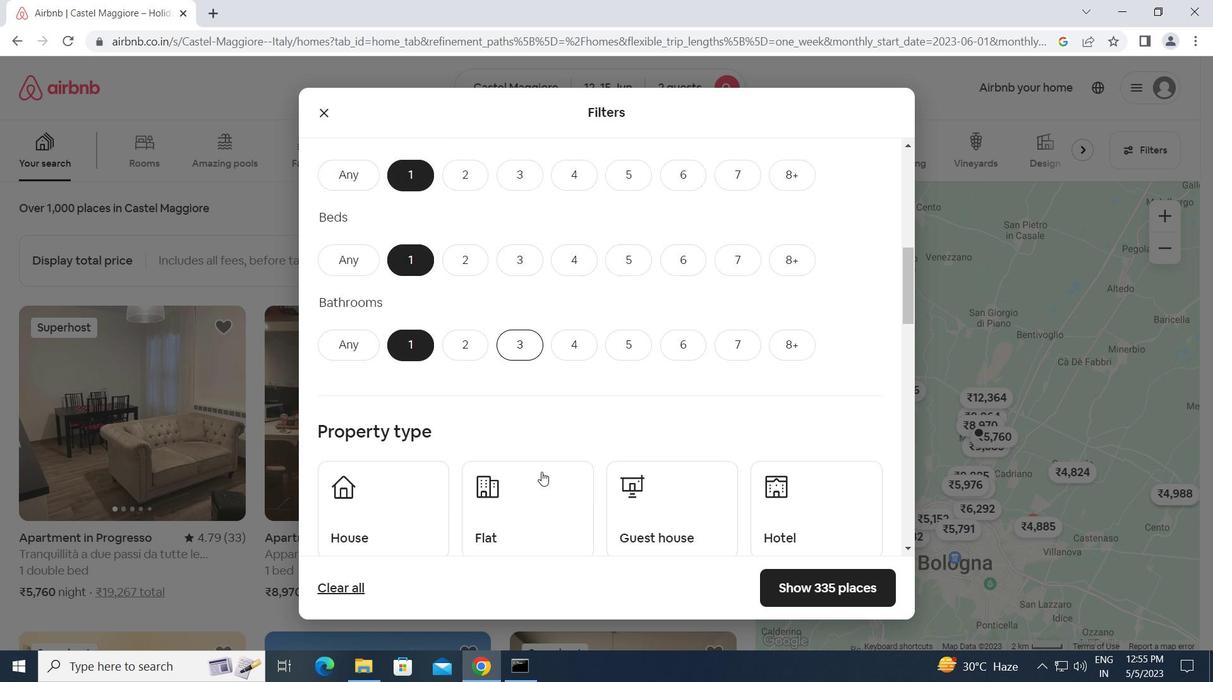 
Action: Mouse moved to (390, 412)
Screenshot: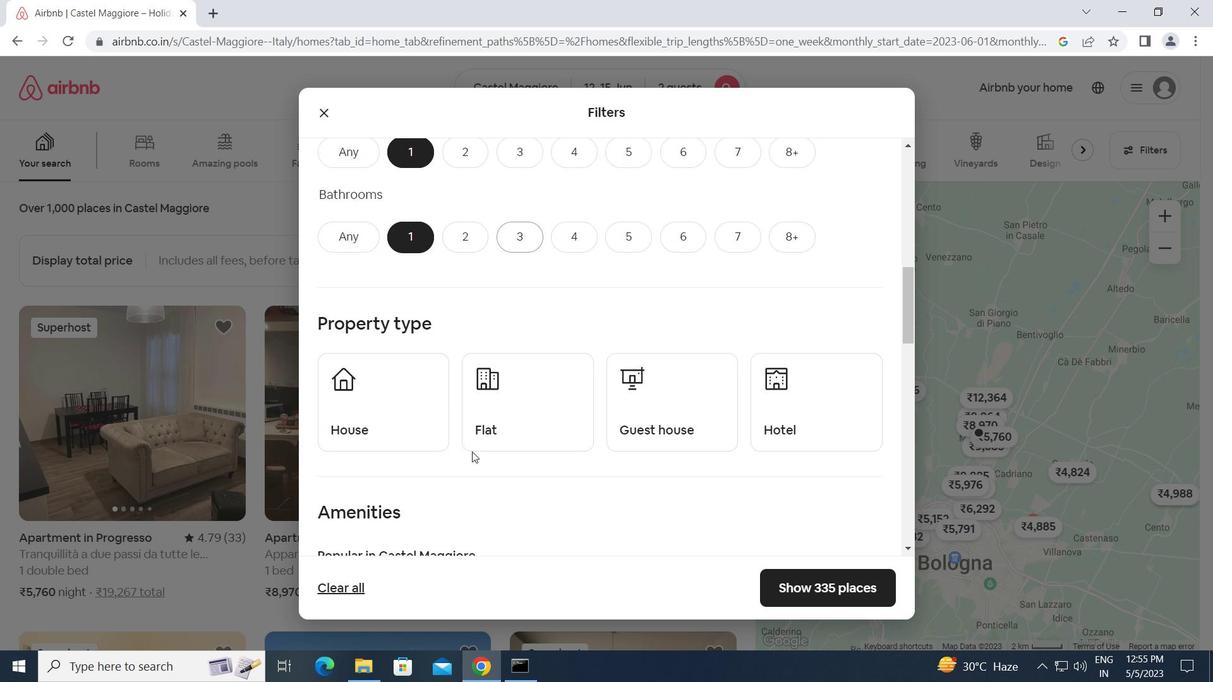 
Action: Mouse pressed left at (390, 412)
Screenshot: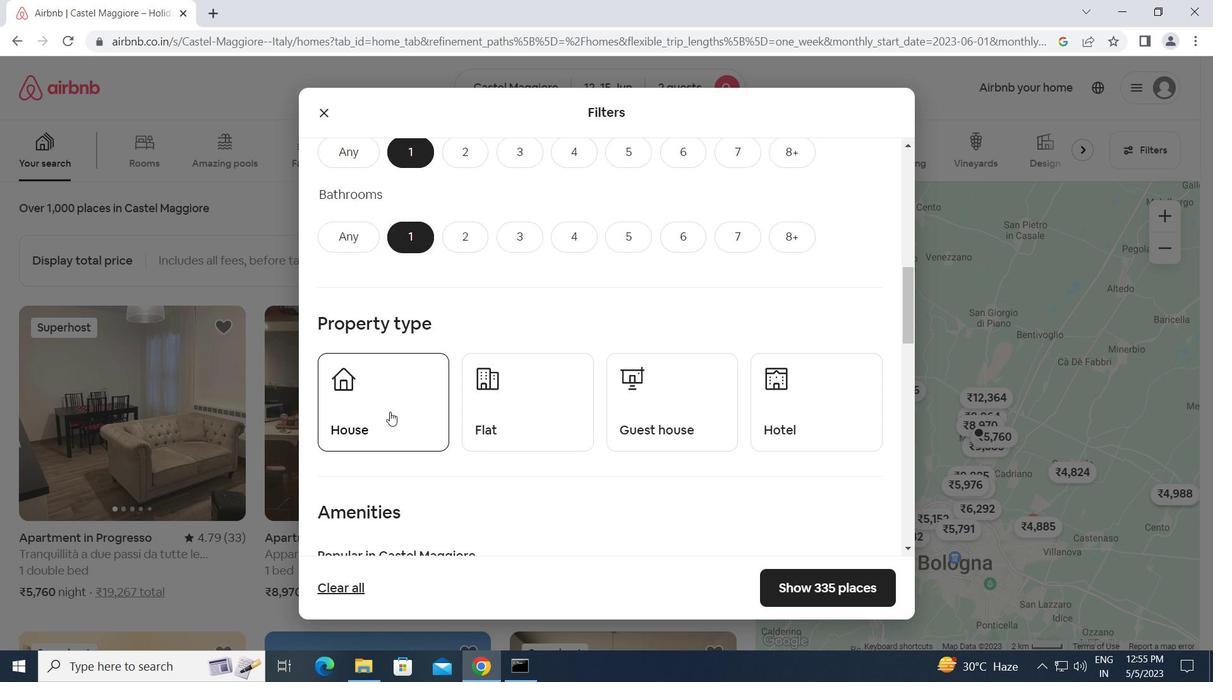 
Action: Mouse moved to (514, 416)
Screenshot: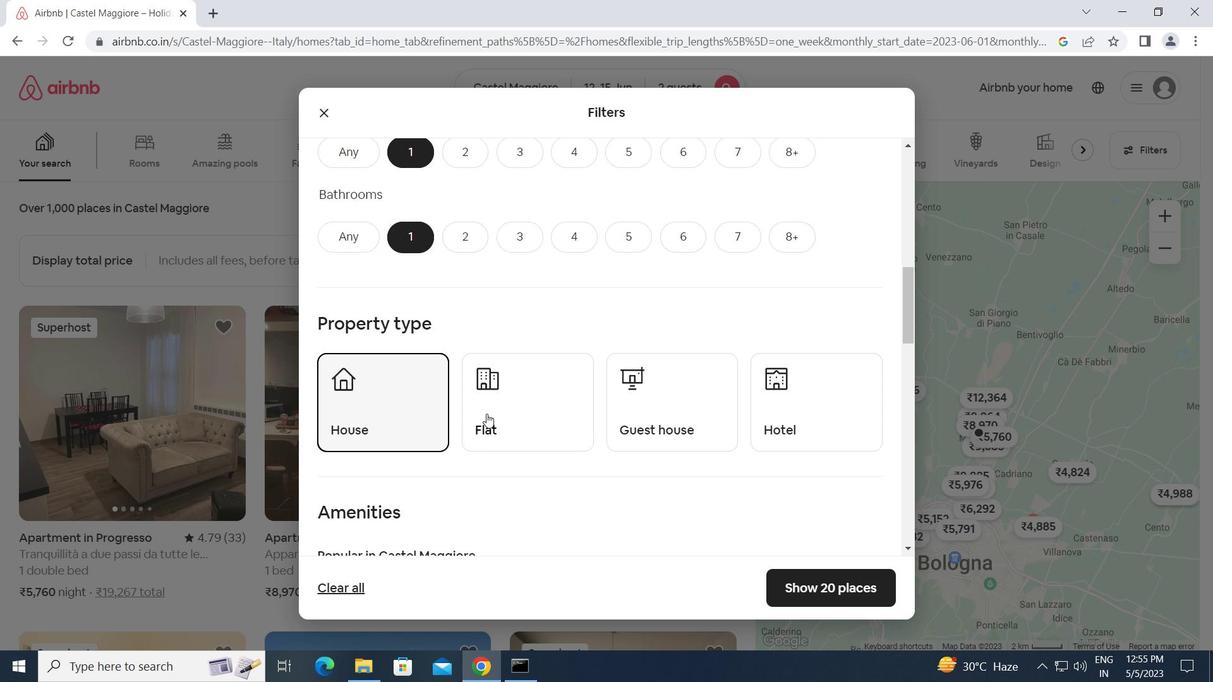 
Action: Mouse pressed left at (514, 416)
Screenshot: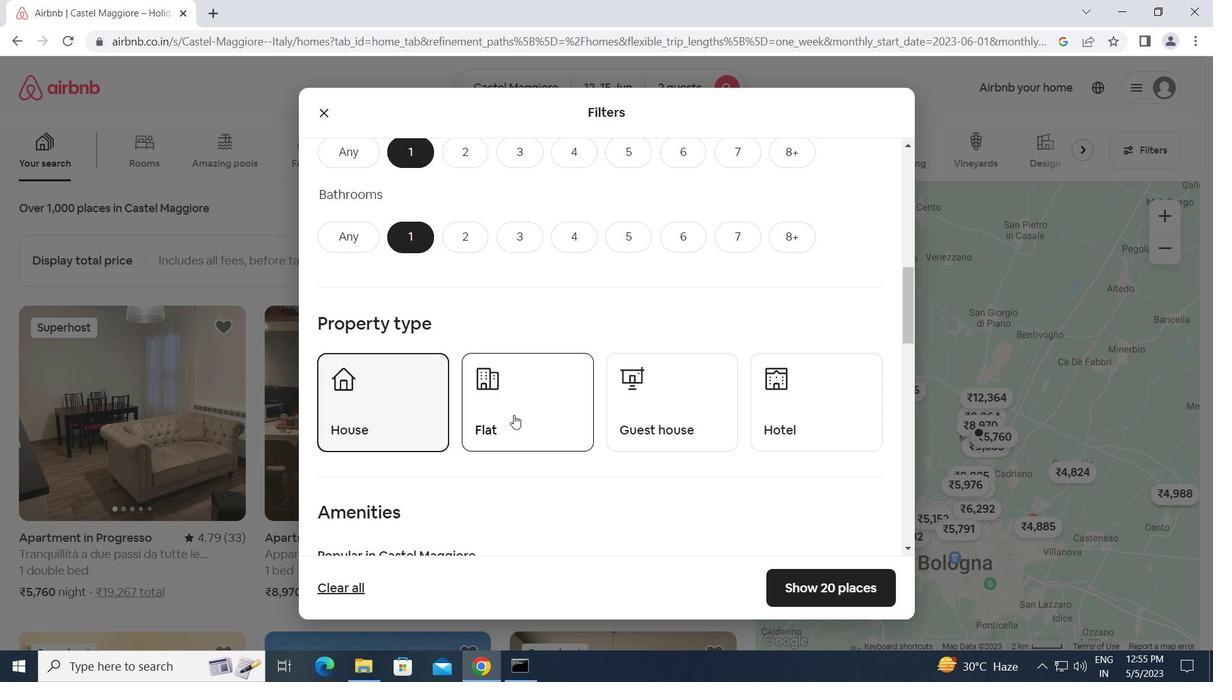 
Action: Mouse moved to (650, 416)
Screenshot: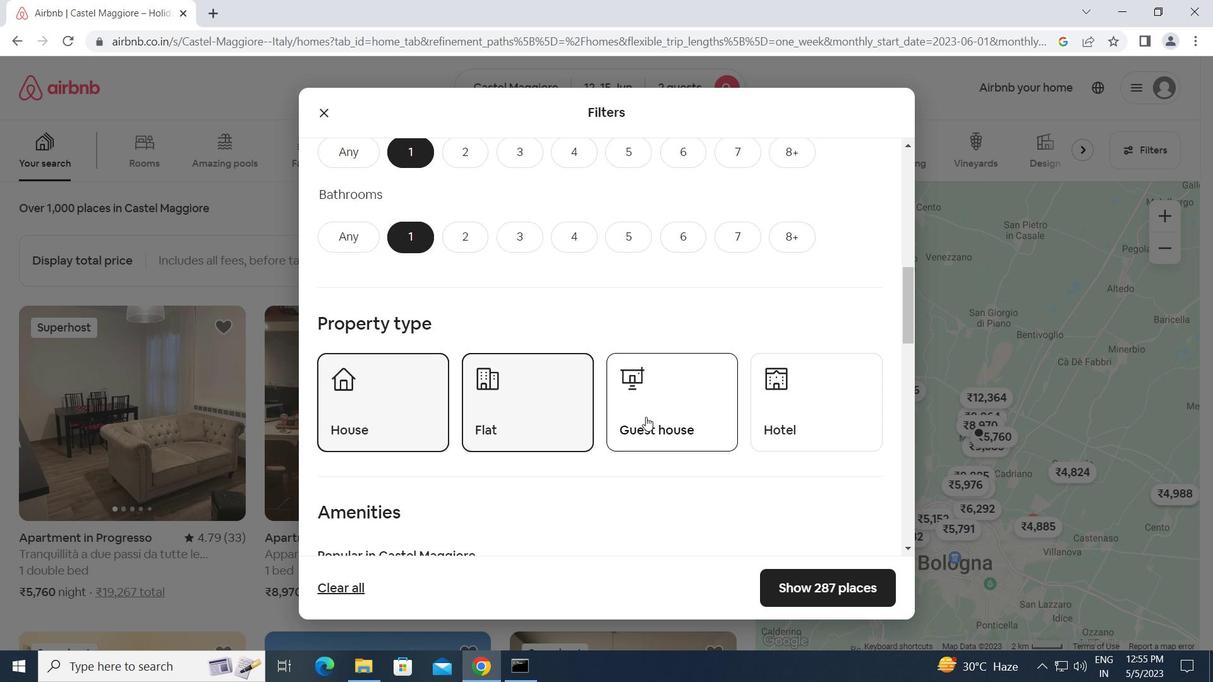 
Action: Mouse pressed left at (650, 416)
Screenshot: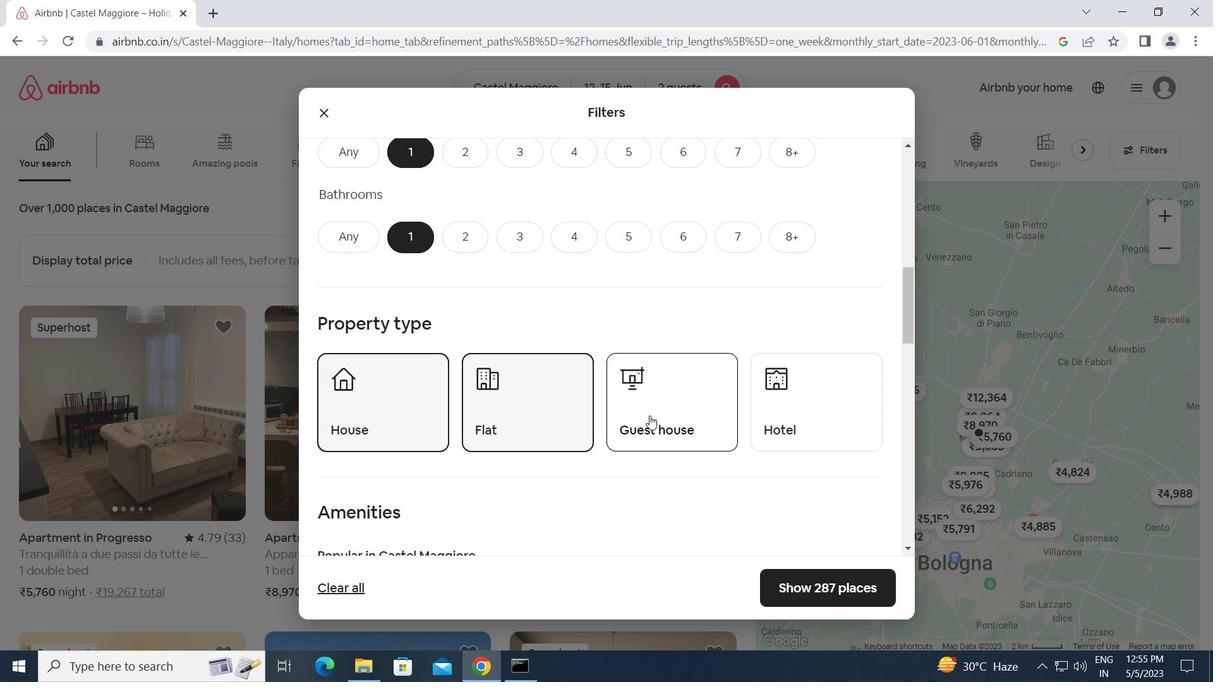 
Action: Mouse moved to (801, 404)
Screenshot: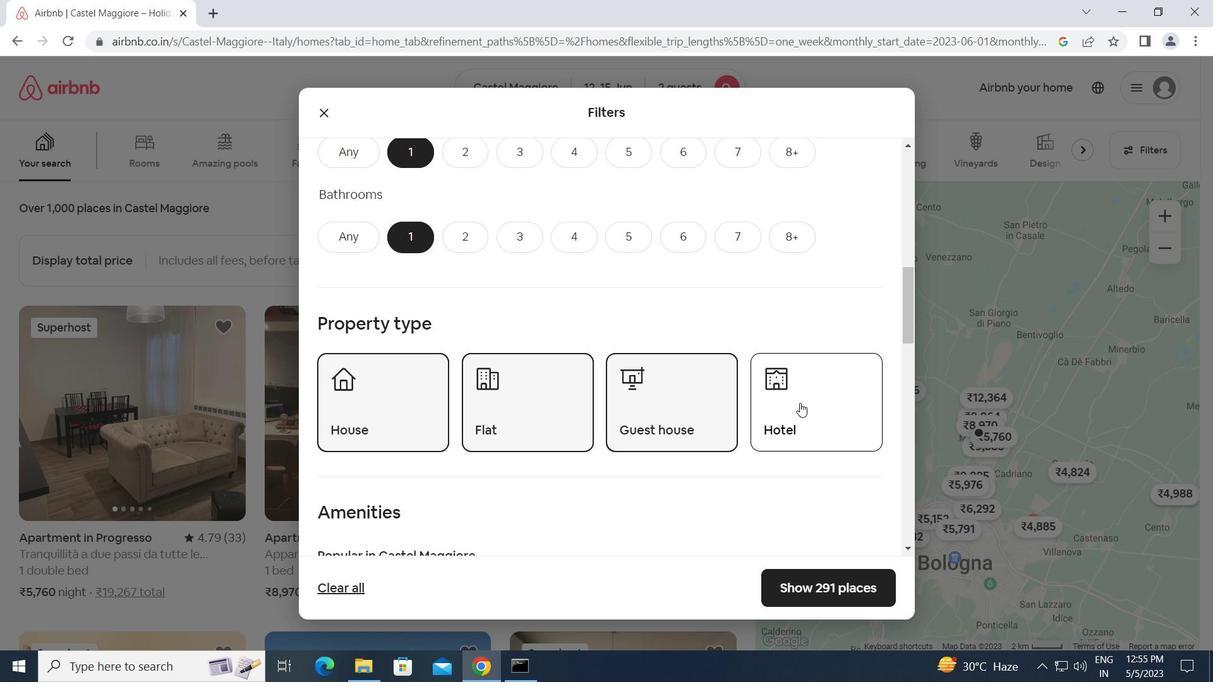 
Action: Mouse pressed left at (801, 404)
Screenshot: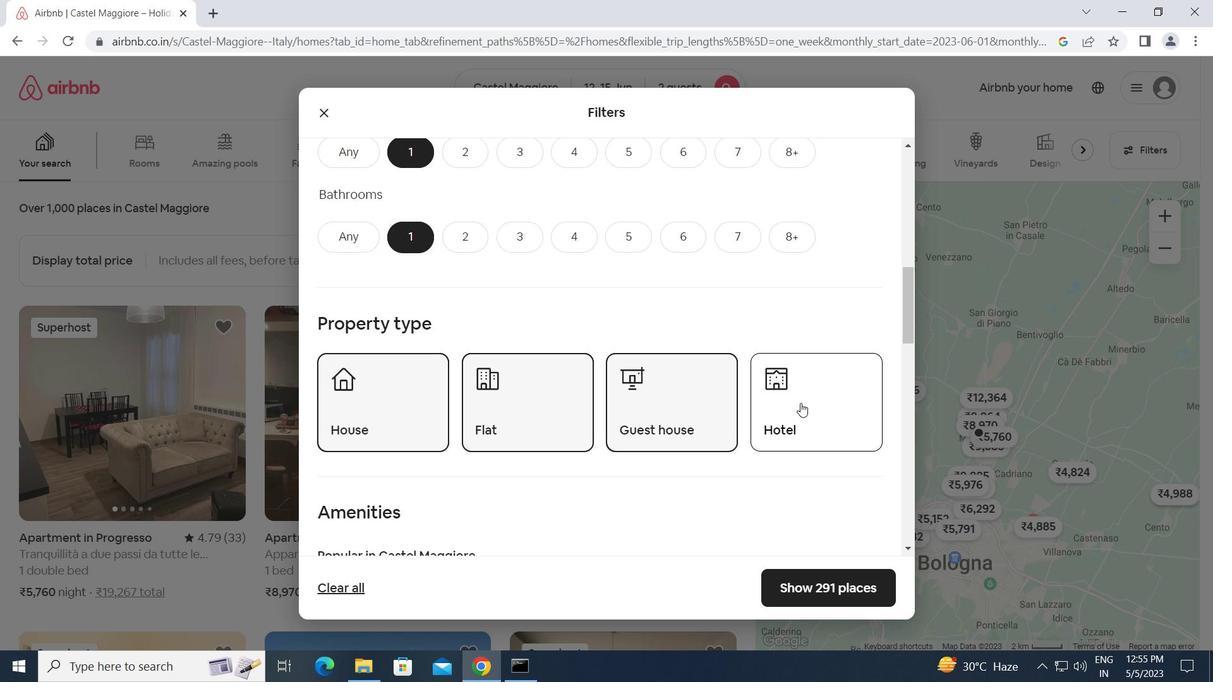 
Action: Mouse moved to (620, 418)
Screenshot: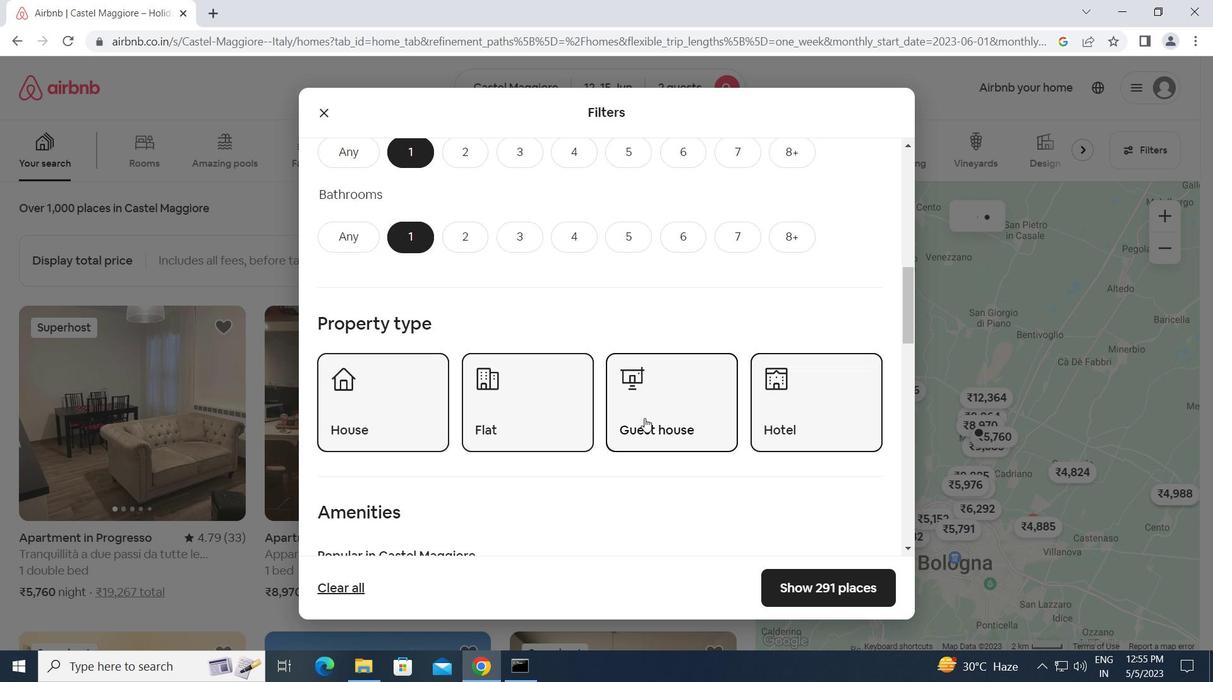 
Action: Mouse scrolled (620, 417) with delta (0, 0)
Screenshot: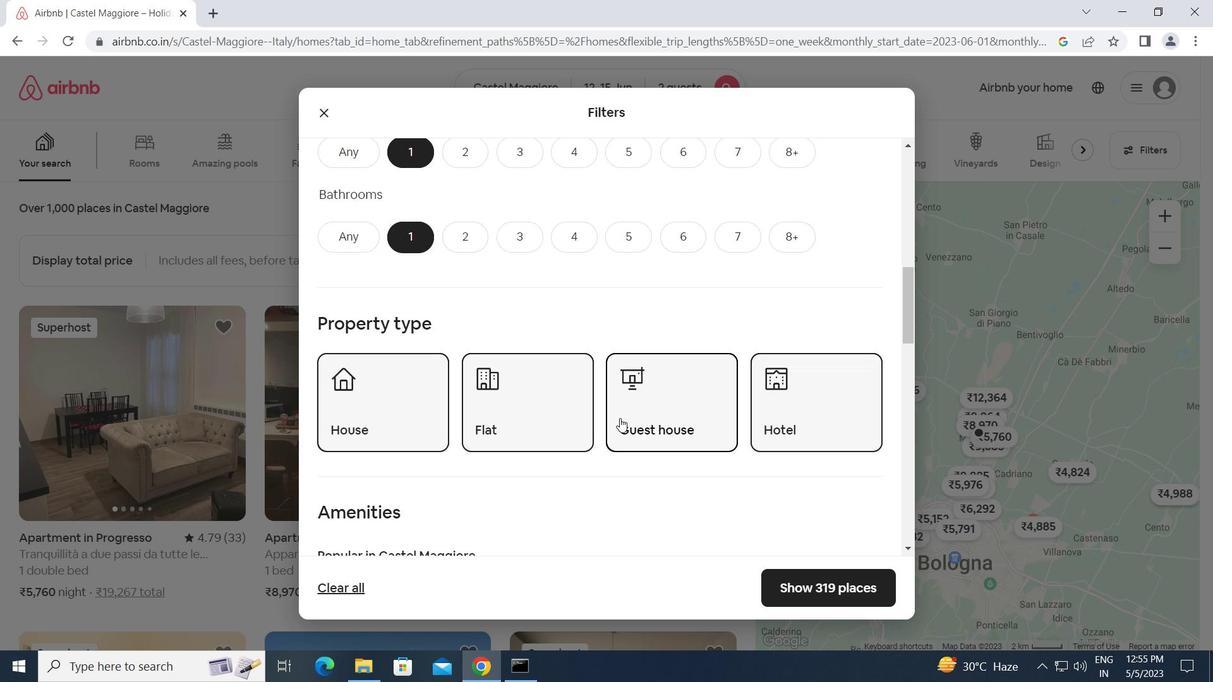 
Action: Mouse scrolled (620, 417) with delta (0, 0)
Screenshot: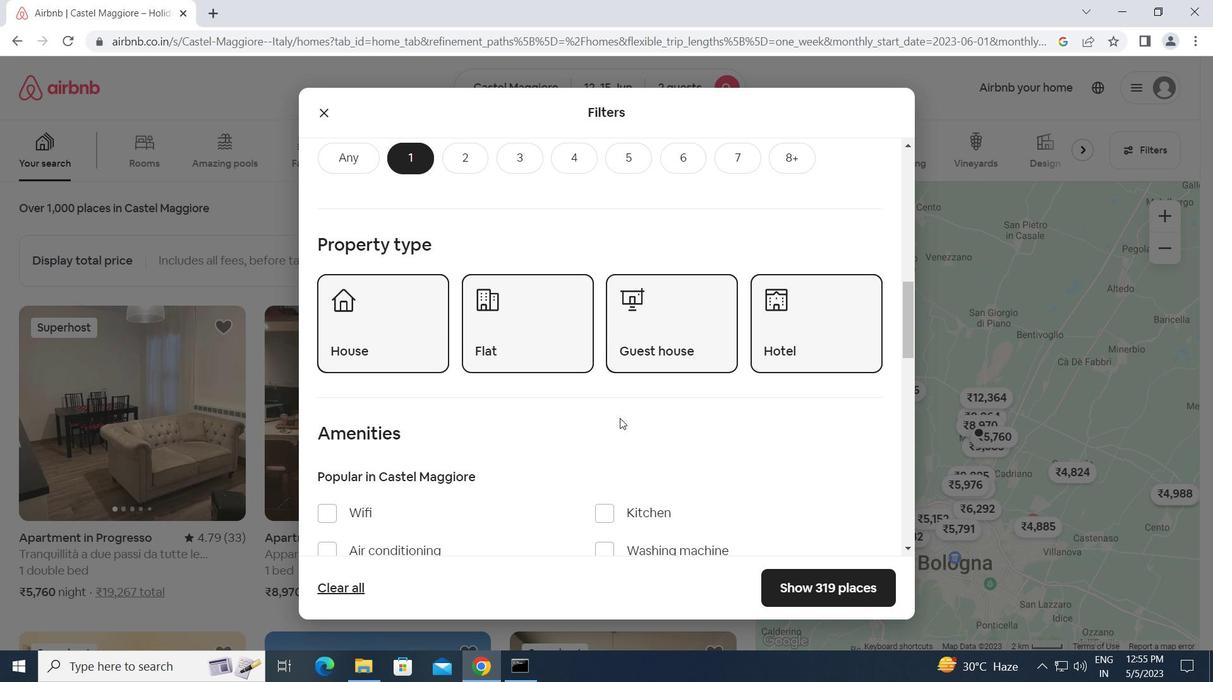 
Action: Mouse scrolled (620, 417) with delta (0, 0)
Screenshot: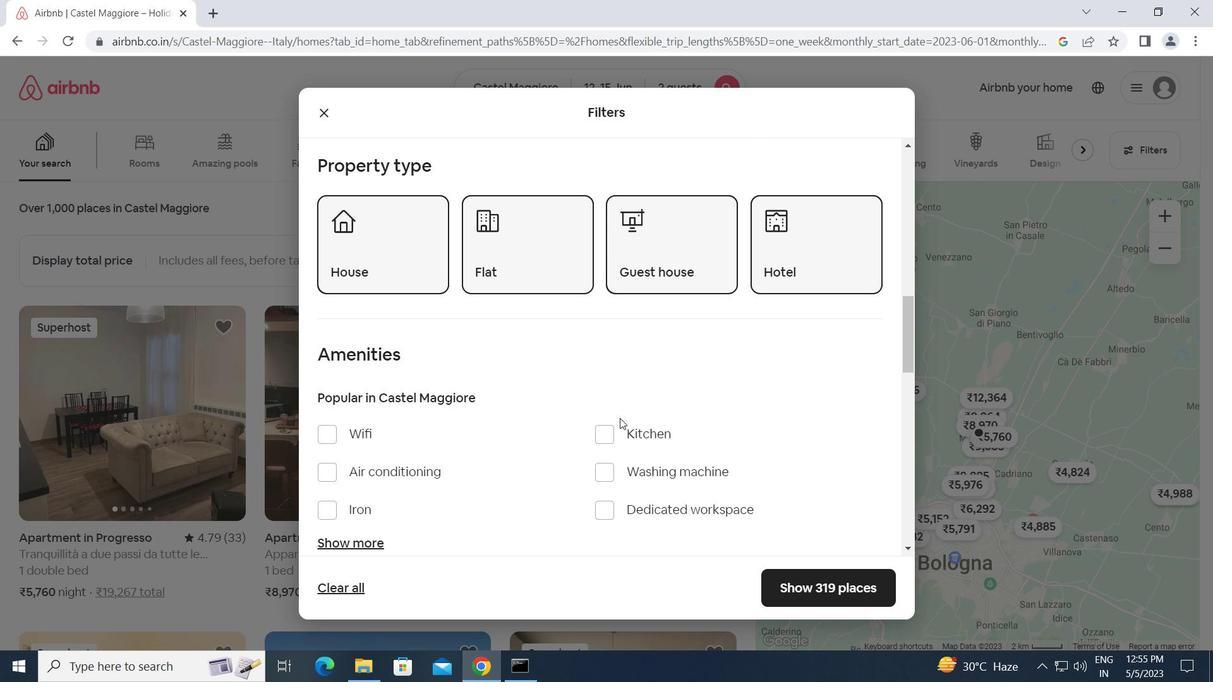 
Action: Mouse moved to (619, 419)
Screenshot: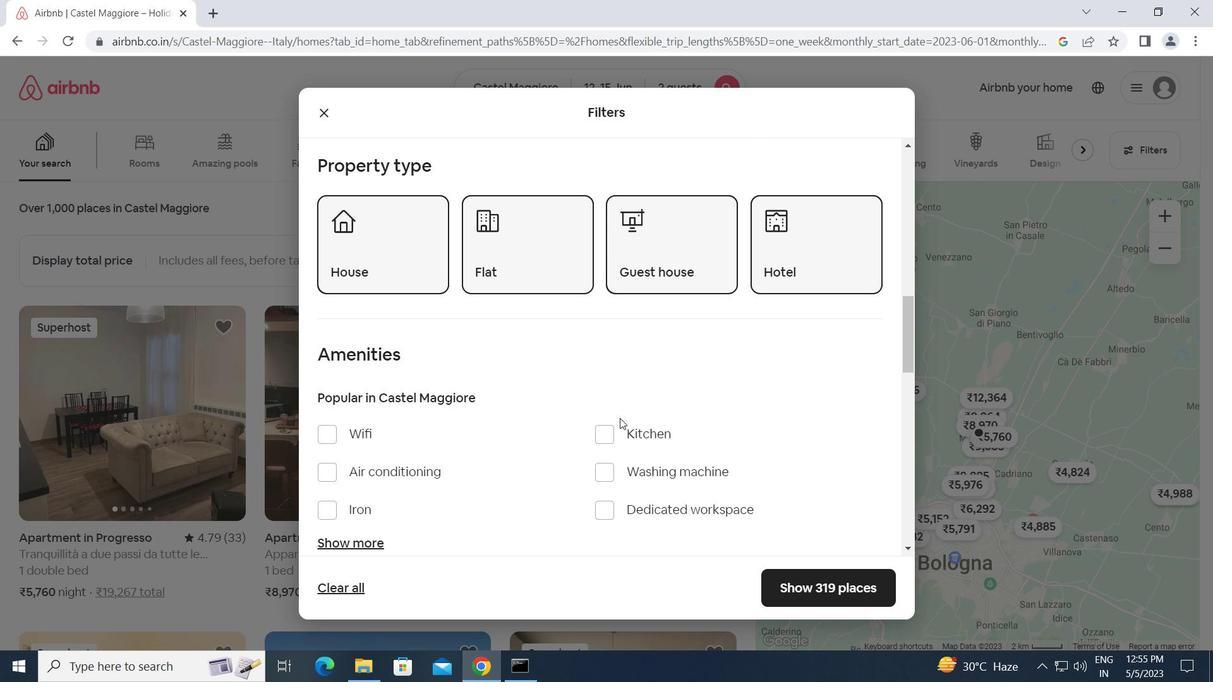 
Action: Mouse scrolled (619, 418) with delta (0, 0)
Screenshot: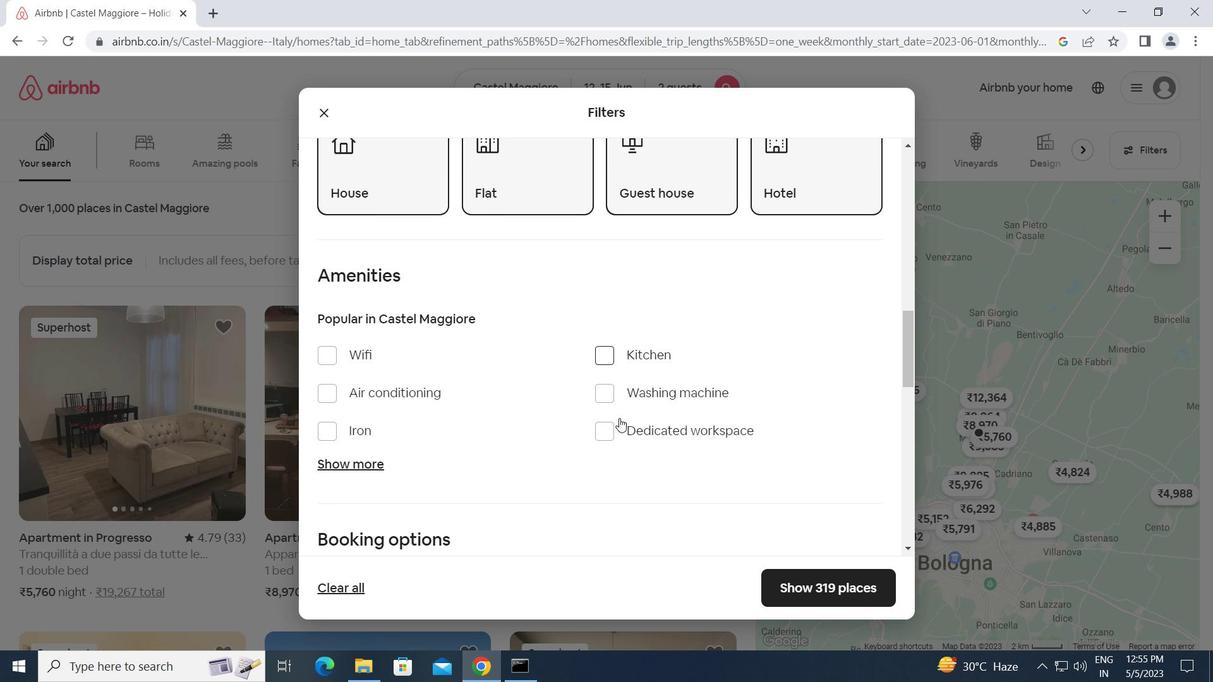 
Action: Mouse scrolled (619, 418) with delta (0, 0)
Screenshot: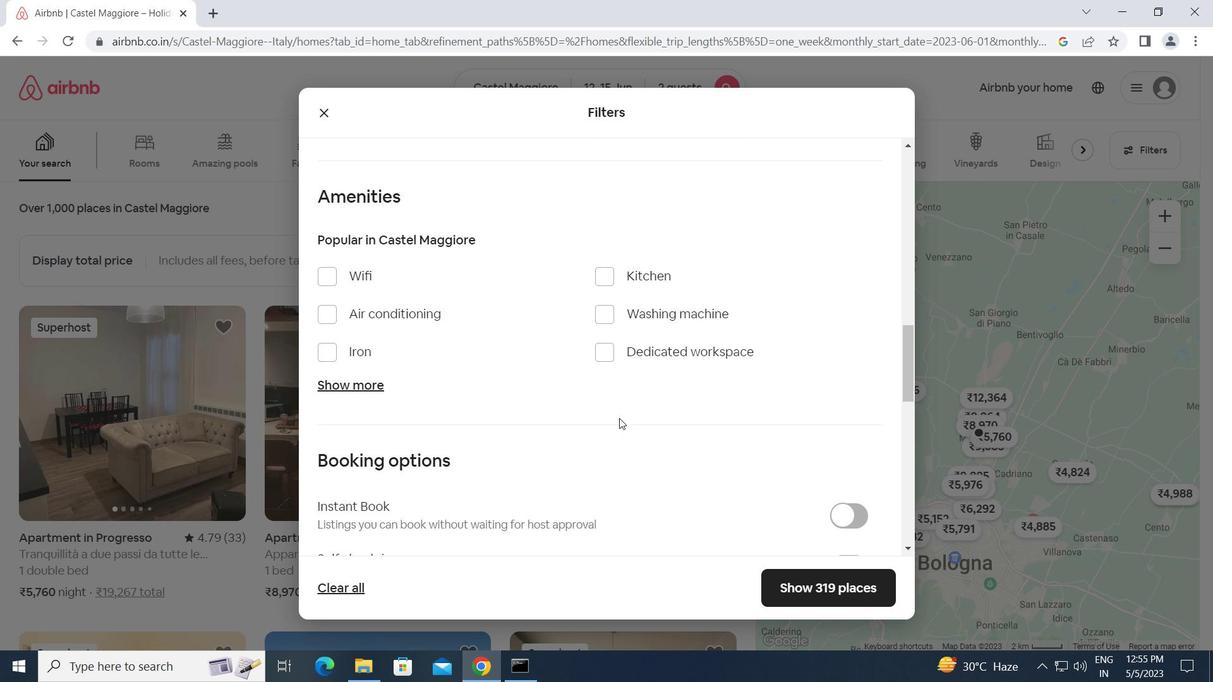 
Action: Mouse scrolled (619, 418) with delta (0, 0)
Screenshot: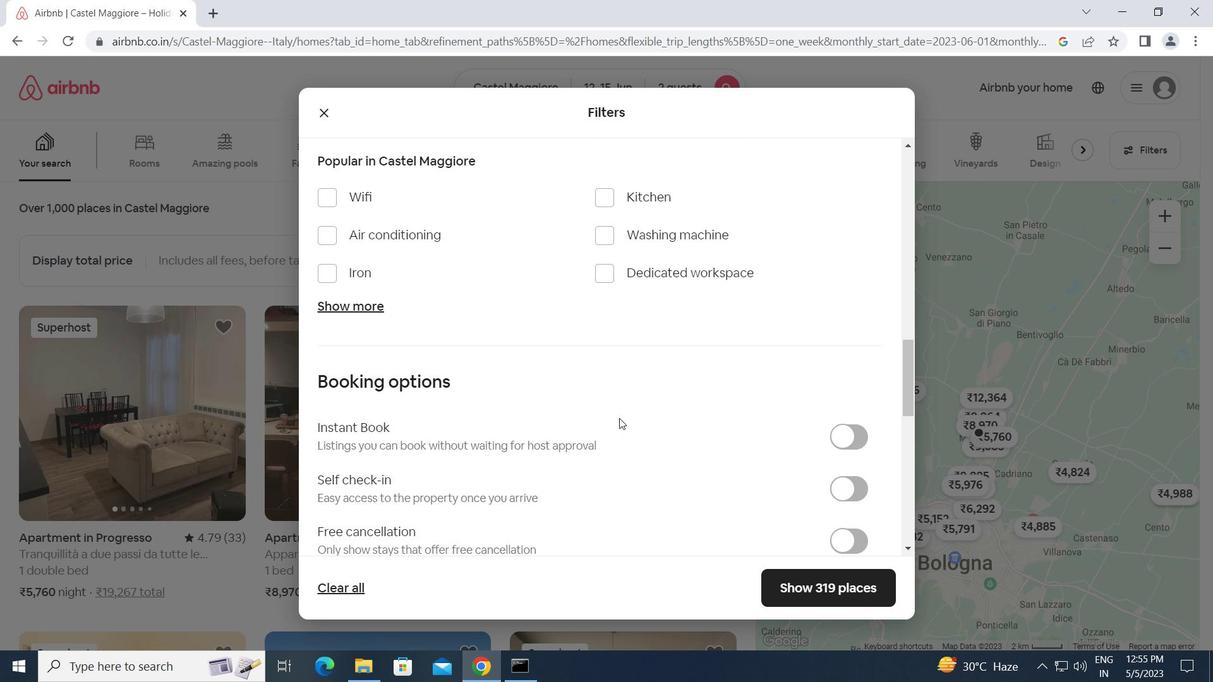 
Action: Mouse scrolled (619, 418) with delta (0, 0)
Screenshot: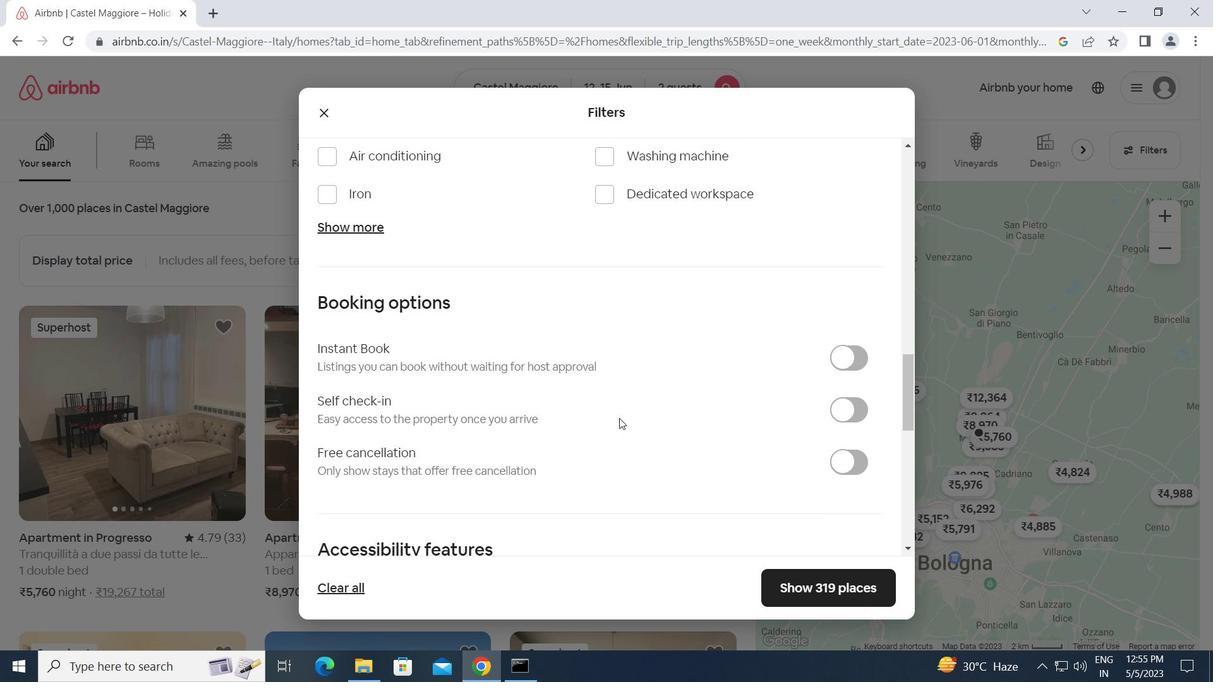 
Action: Mouse moved to (846, 334)
Screenshot: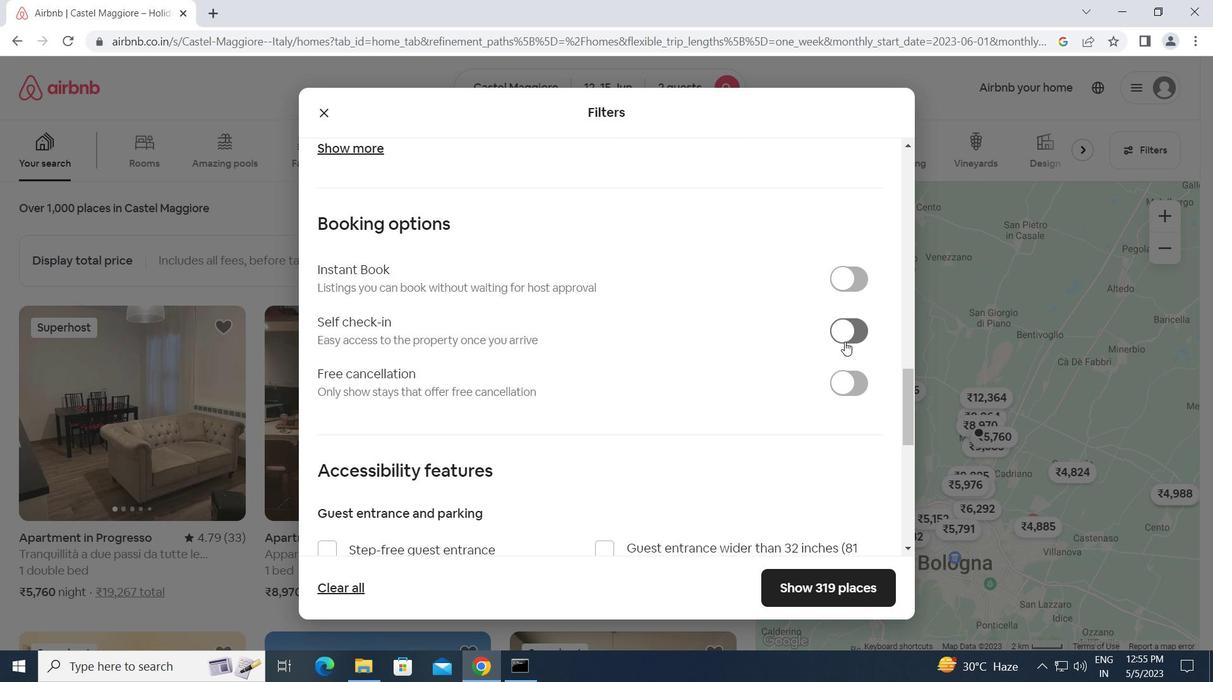 
Action: Mouse pressed left at (846, 334)
Screenshot: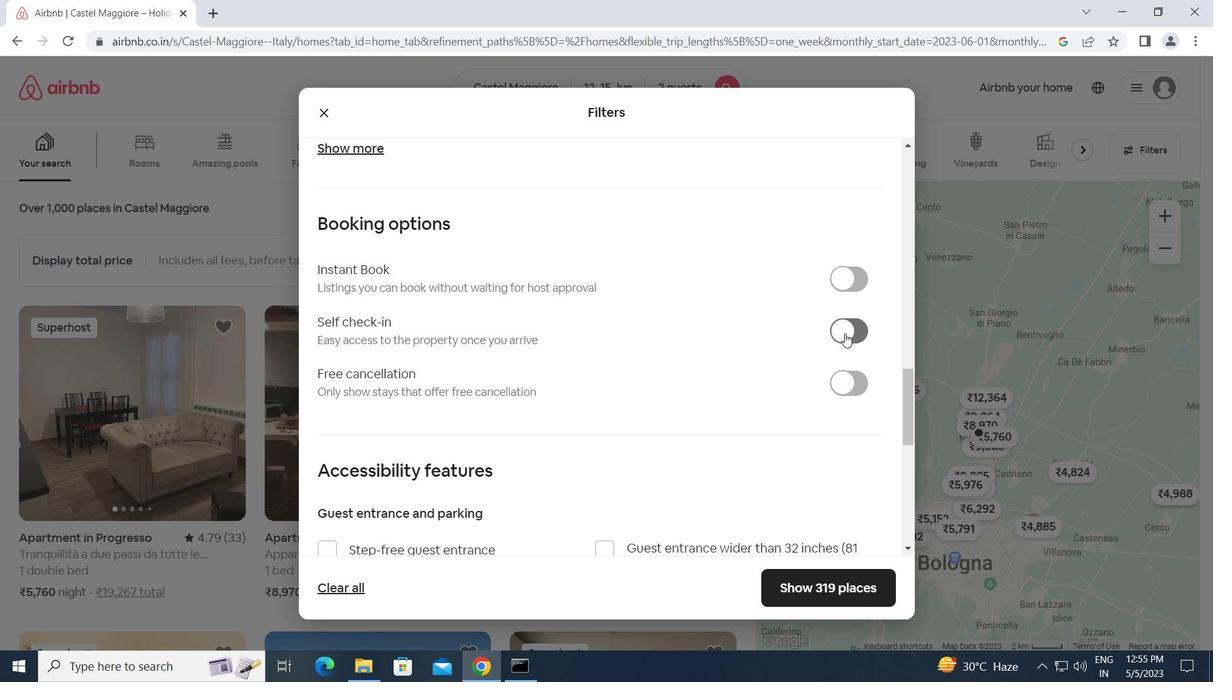 
Action: Mouse moved to (600, 386)
Screenshot: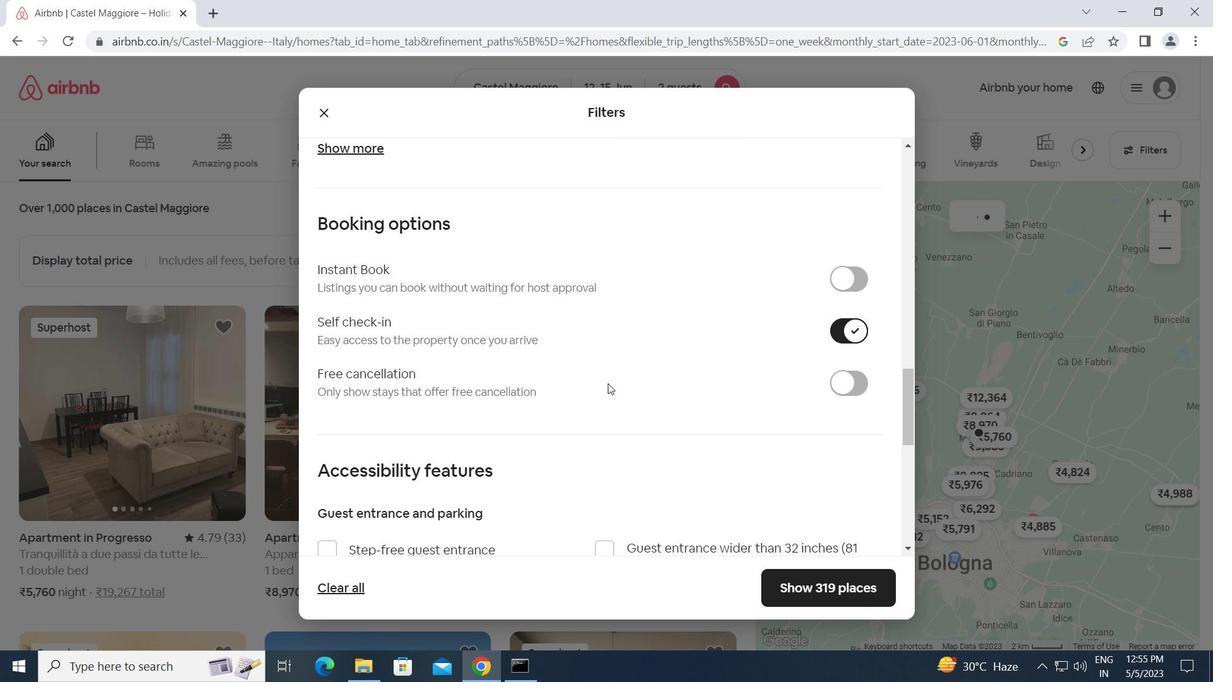 
Action: Mouse scrolled (600, 385) with delta (0, 0)
Screenshot: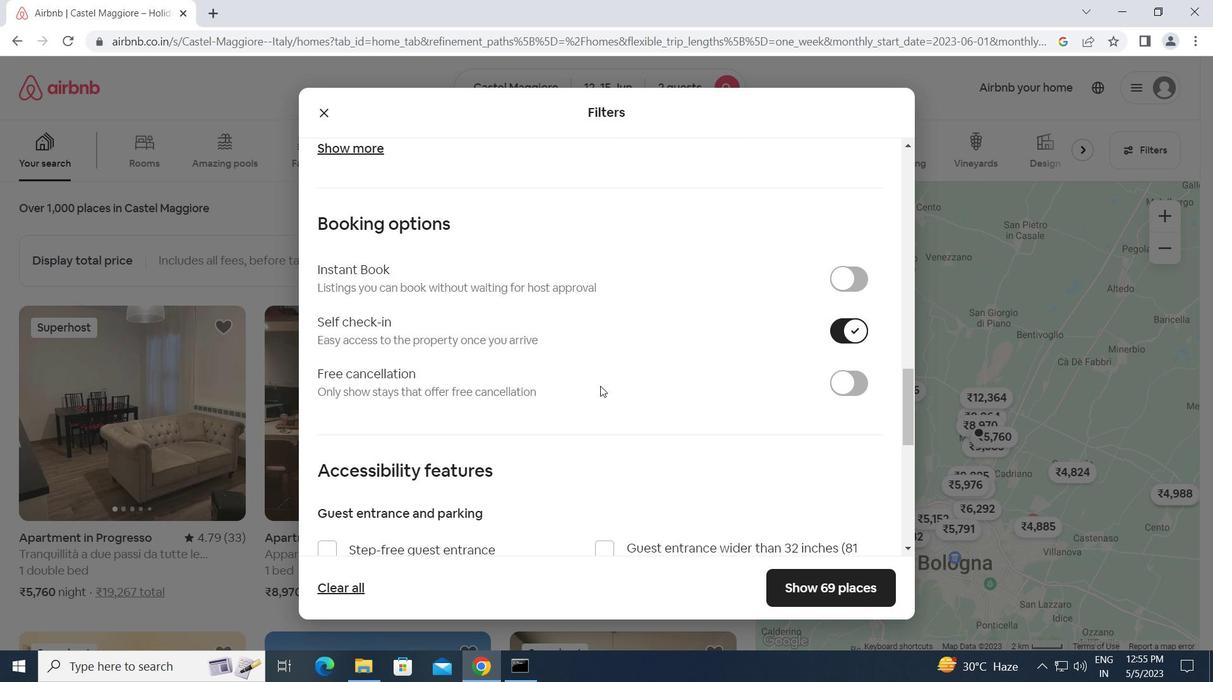 
Action: Mouse scrolled (600, 385) with delta (0, 0)
Screenshot: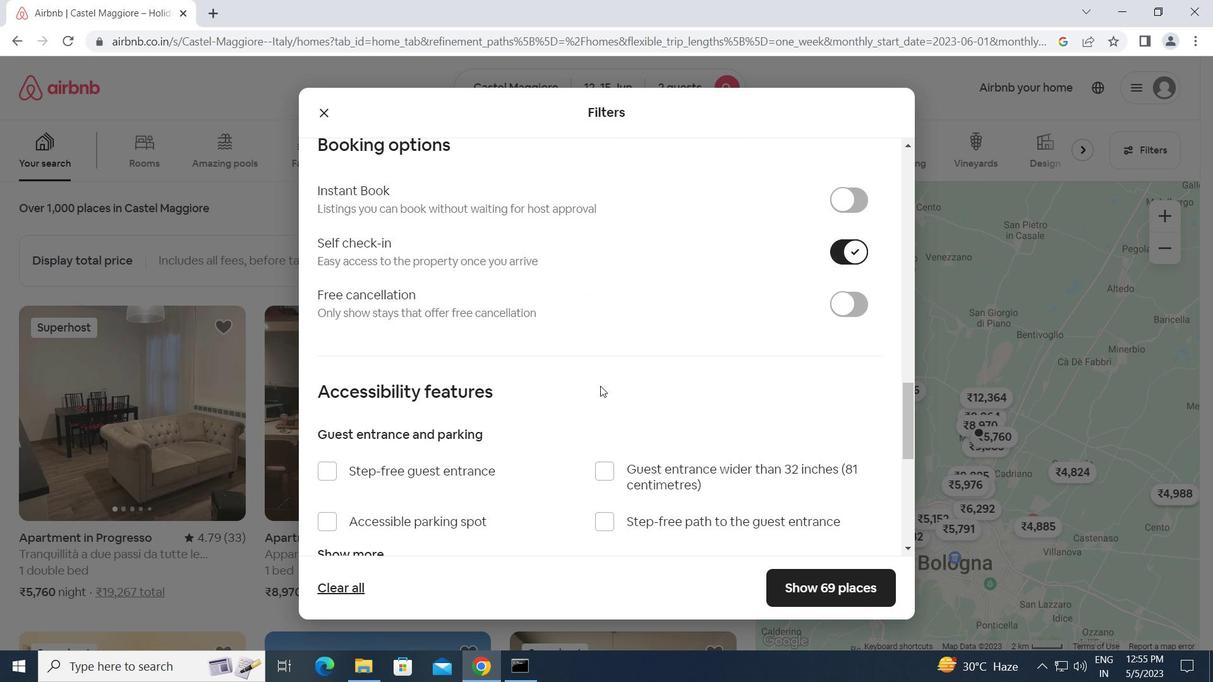 
Action: Mouse scrolled (600, 385) with delta (0, 0)
Screenshot: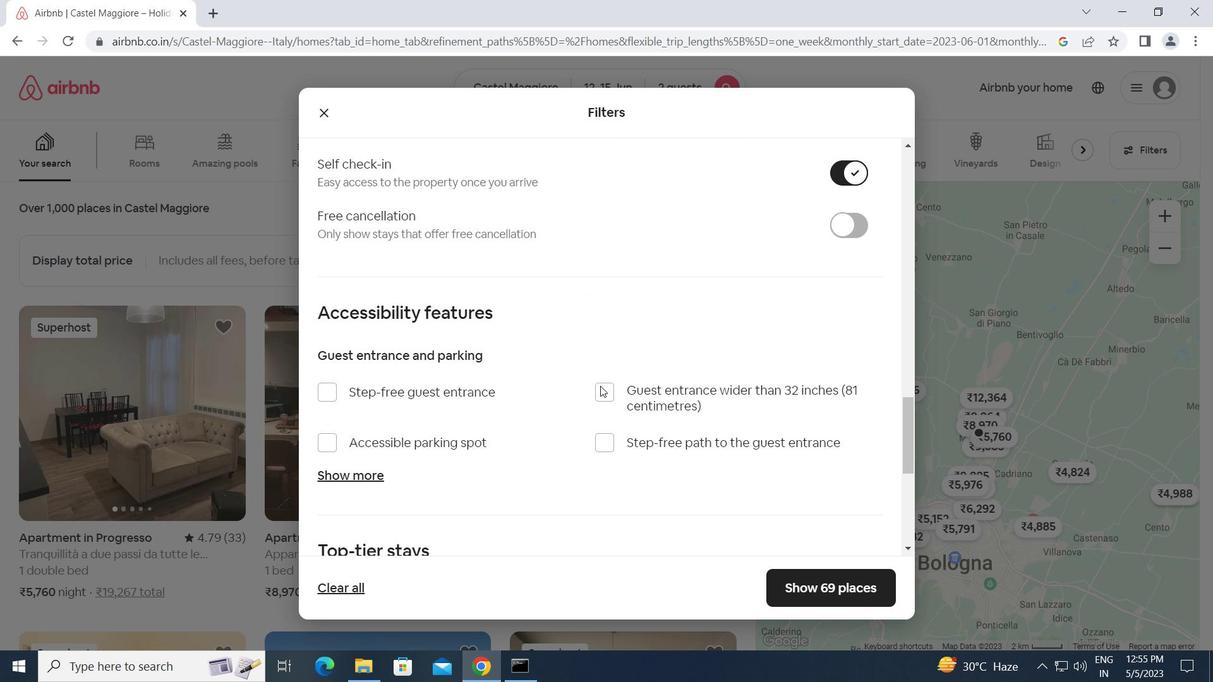 
Action: Mouse scrolled (600, 385) with delta (0, 0)
Screenshot: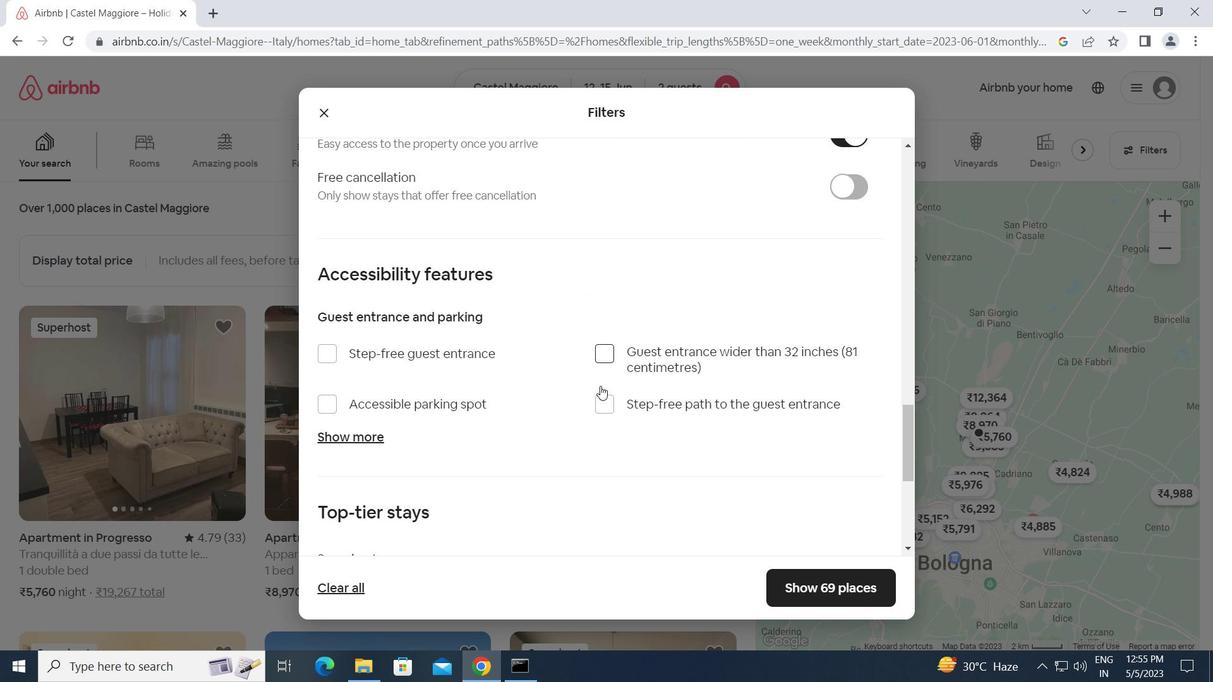 
Action: Mouse scrolled (600, 385) with delta (0, 0)
Screenshot: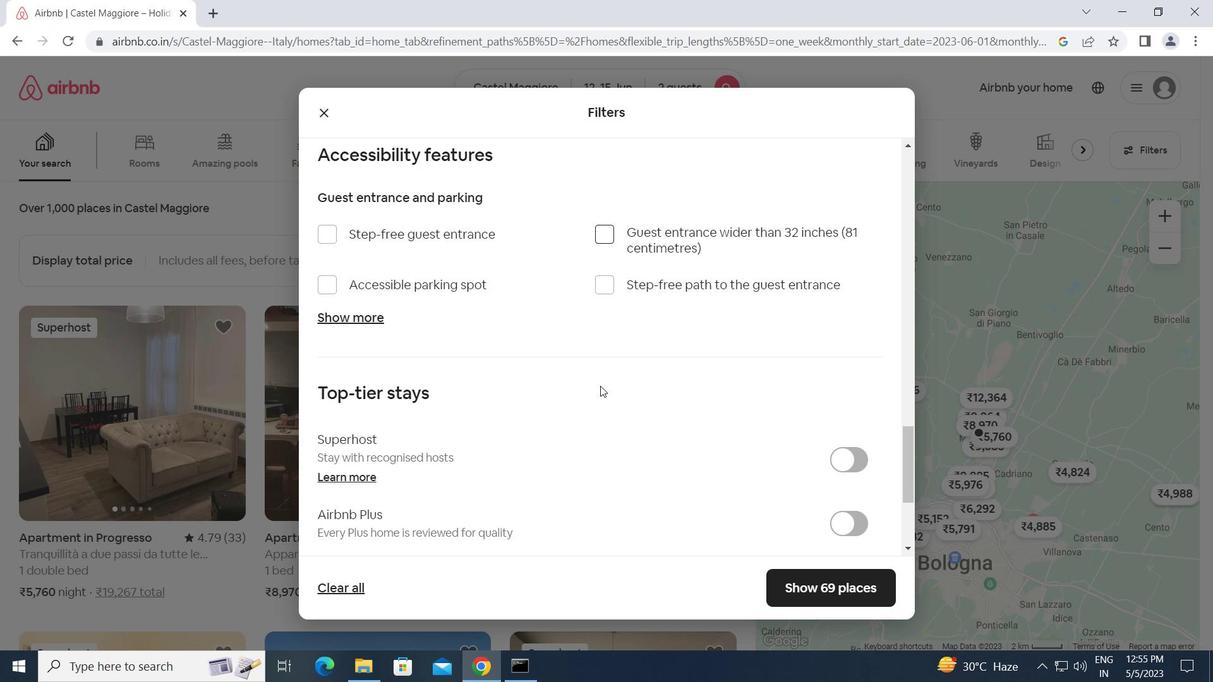 
Action: Mouse scrolled (600, 385) with delta (0, 0)
Screenshot: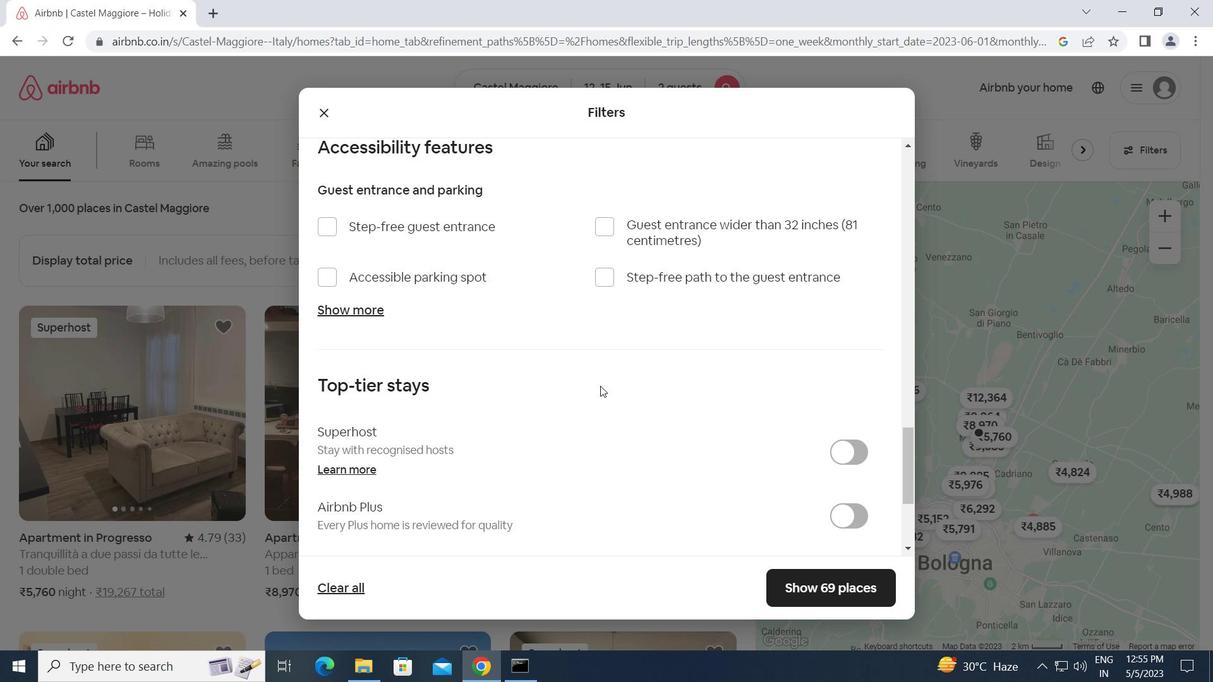 
Action: Mouse scrolled (600, 385) with delta (0, 0)
Screenshot: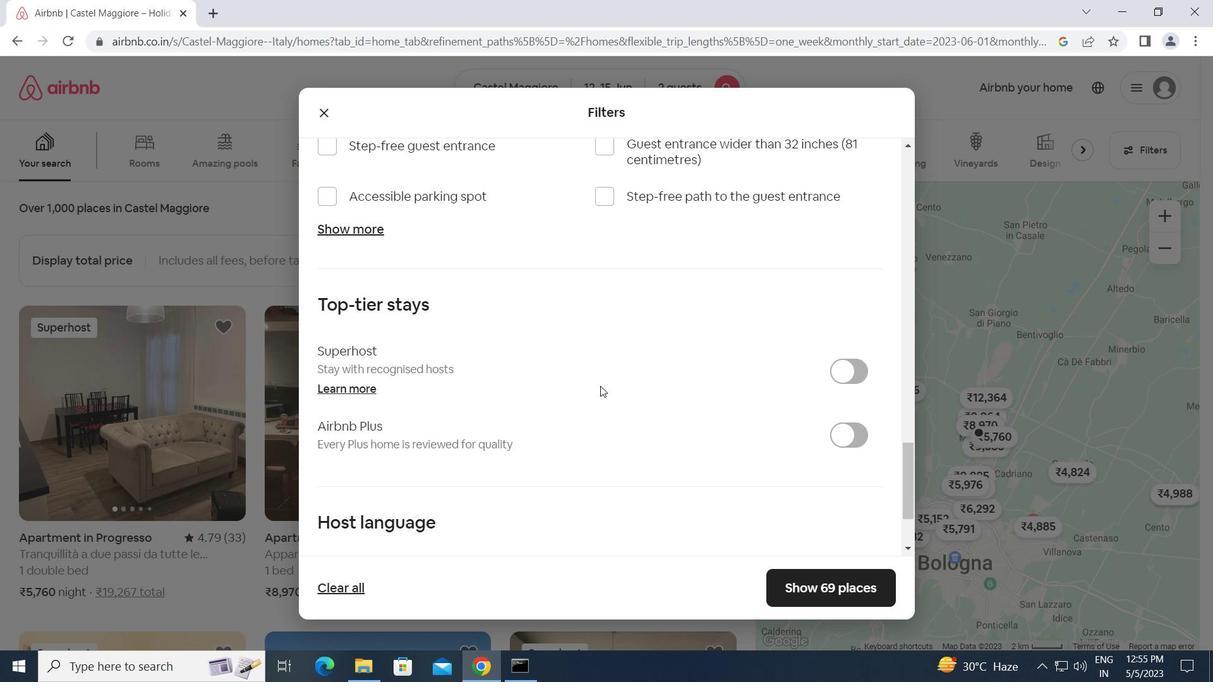 
Action: Mouse scrolled (600, 385) with delta (0, 0)
Screenshot: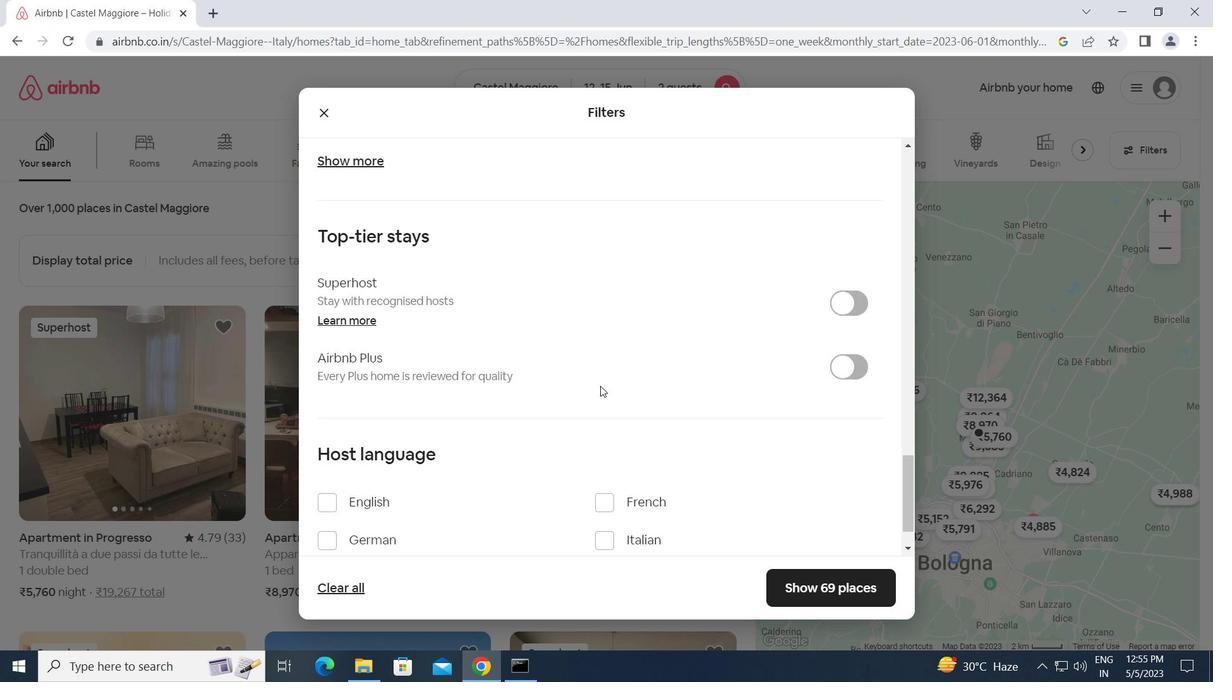 
Action: Mouse moved to (321, 443)
Screenshot: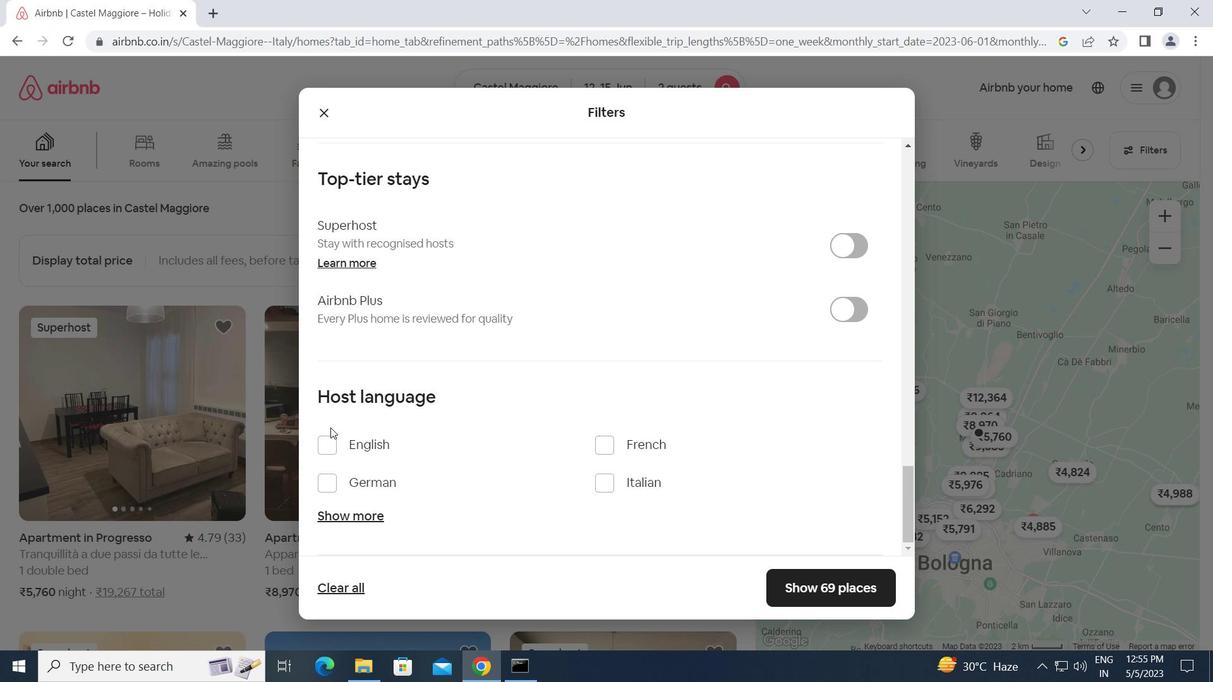 
Action: Mouse pressed left at (321, 443)
Screenshot: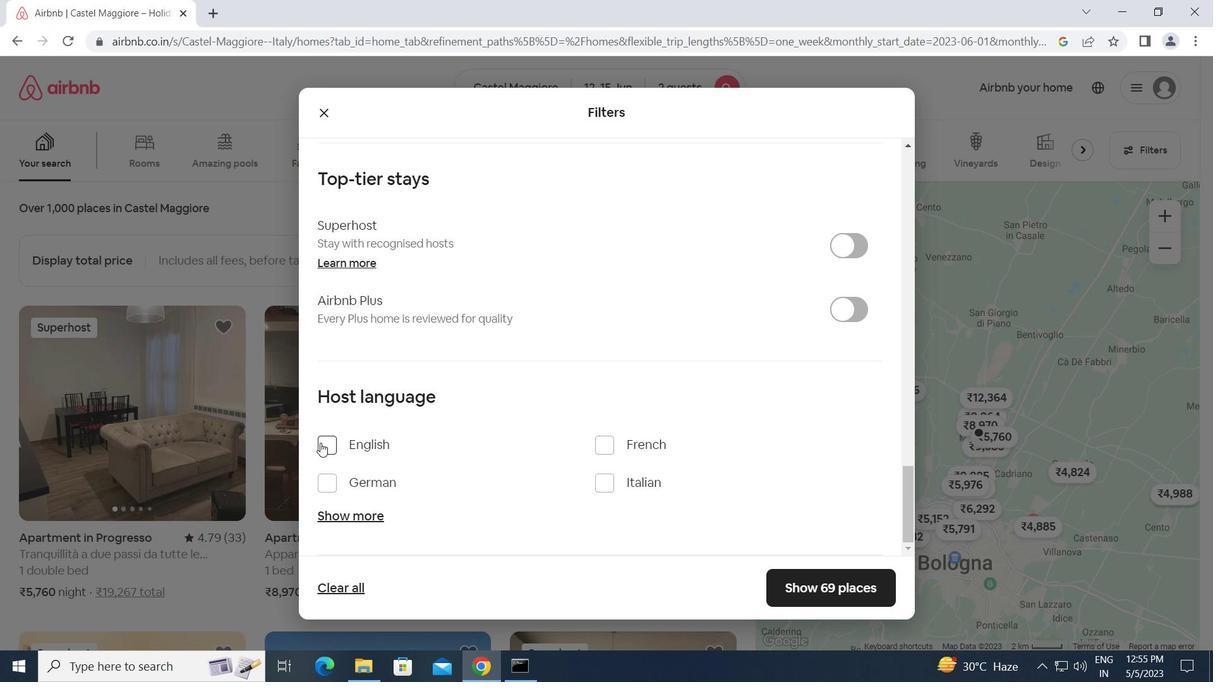 
Action: Mouse moved to (805, 581)
Screenshot: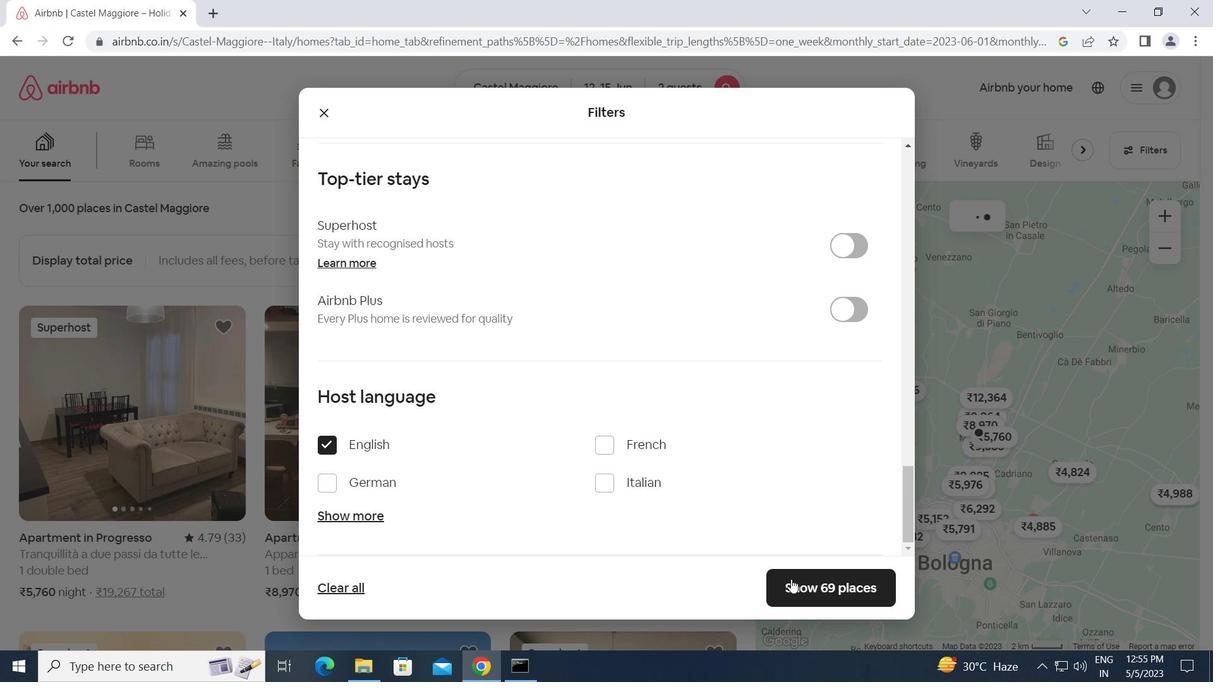 
Action: Mouse pressed left at (805, 581)
Screenshot: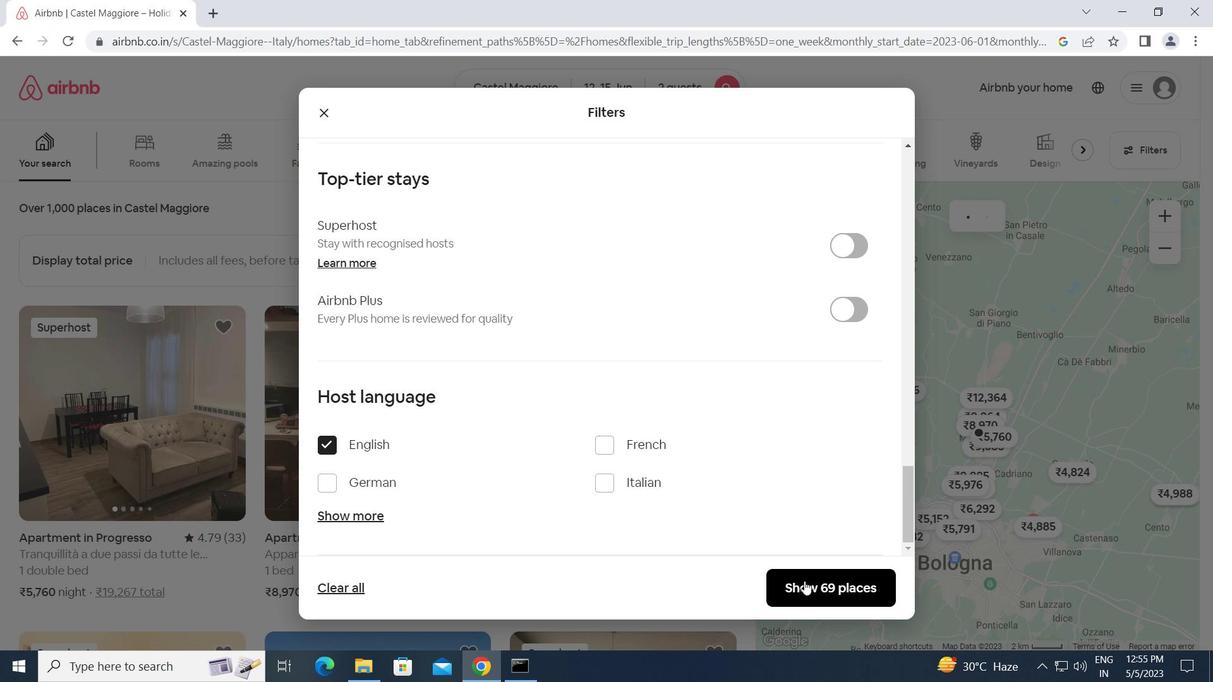 
Action: Mouse moved to (804, 581)
Screenshot: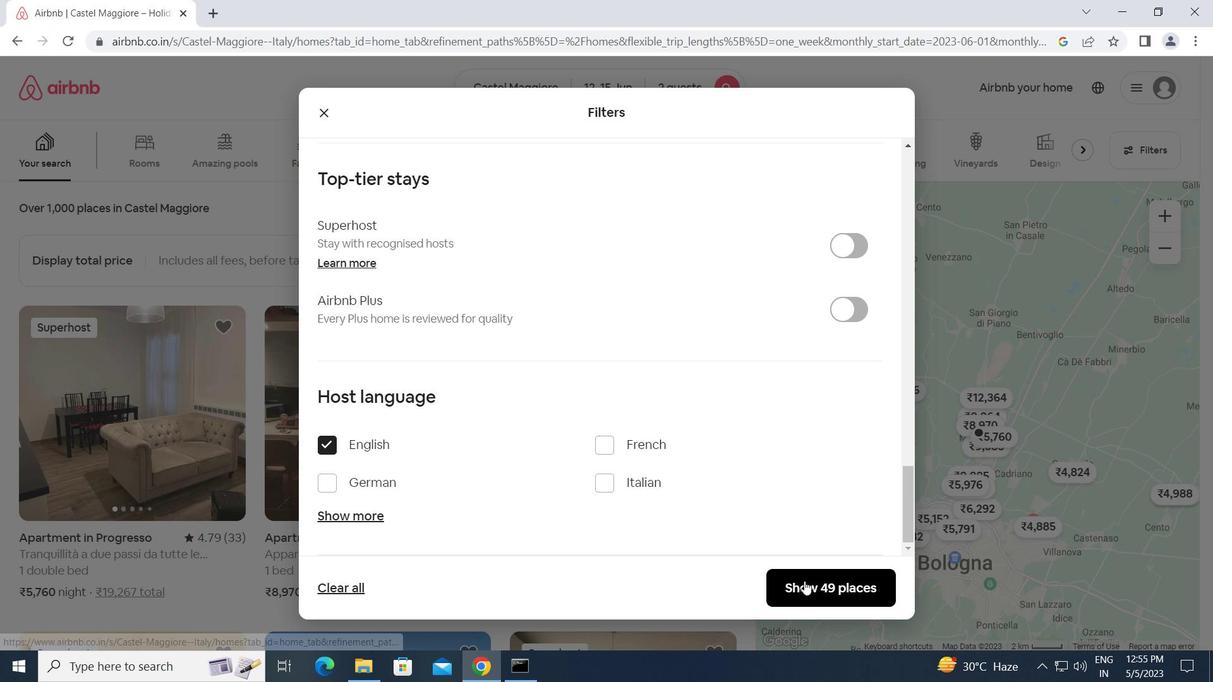 
